 Task: Add an event with the title Second Sales Performance Evaluation and Analysis, date '2023/10/10', time 9:15 AM to 11:15 AMand add a description: The retreat may incorporate outdoor or adventure-based activities to add an element of excitement and challenge. These activities could include team-building exercises, outdoor problem-solving initiatives, or adventure courses that require teamwork and effective communication to overcome obstacles., put the event into Blue category . Add location for the event as: Porto, Portugal, logged in from the account softage.8@softage.netand send the event invitation to softage.7@softage.net and softage.9@softage.net. Set a reminder for the event 5 minutes before
Action: Mouse moved to (156, 170)
Screenshot: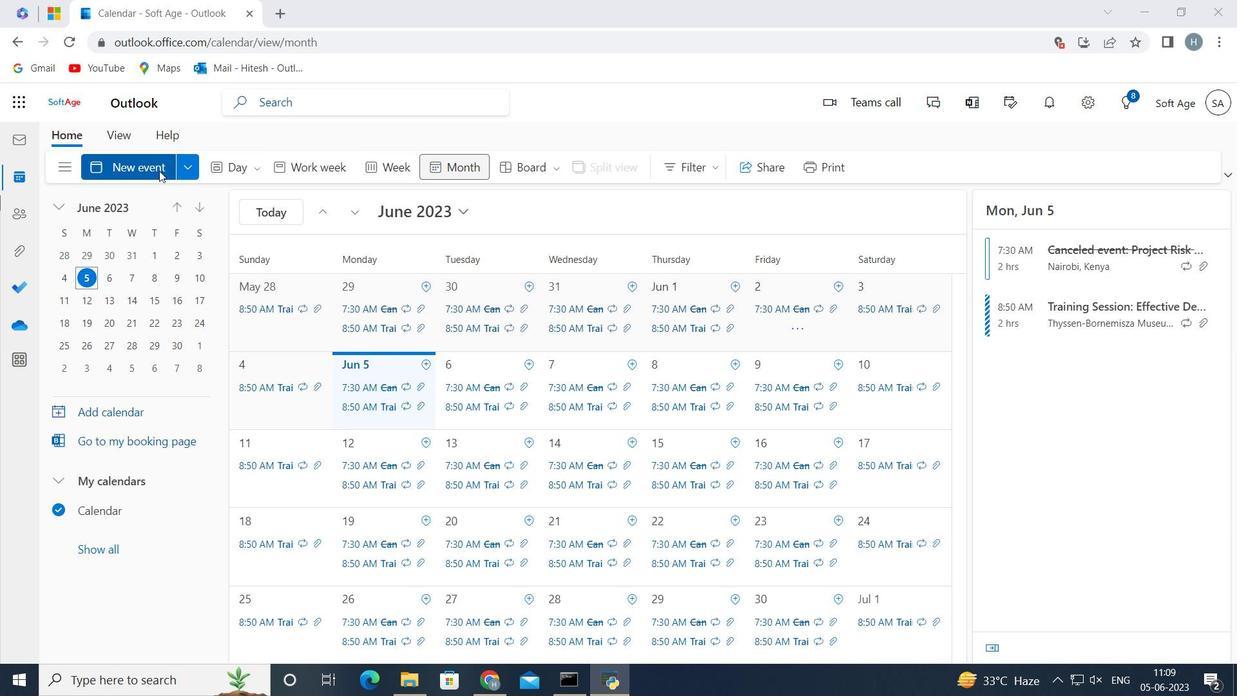 
Action: Mouse pressed left at (156, 170)
Screenshot: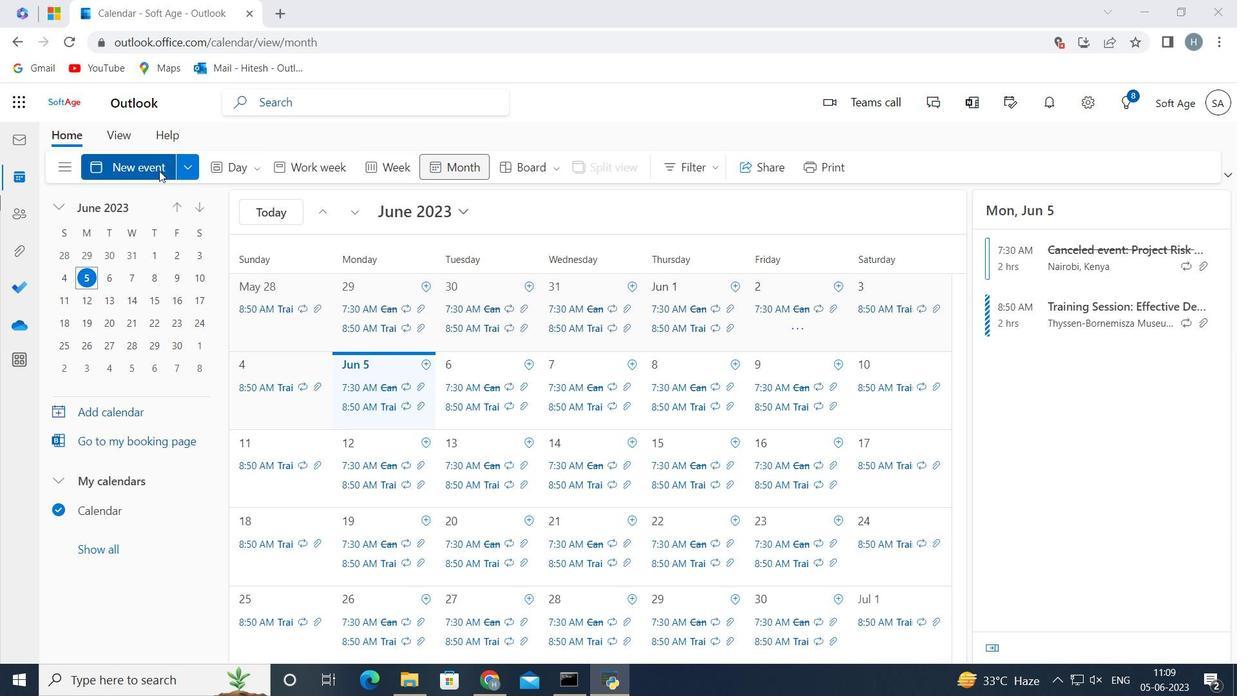 
Action: Mouse moved to (386, 264)
Screenshot: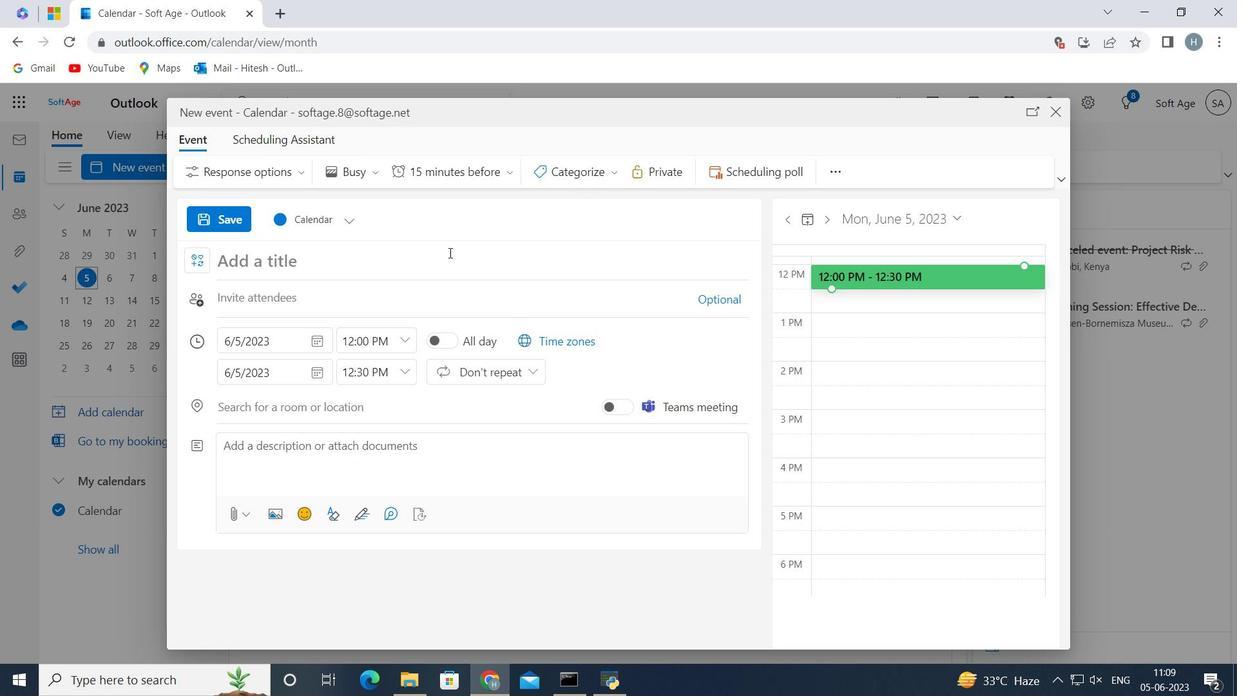 
Action: Mouse pressed left at (386, 264)
Screenshot: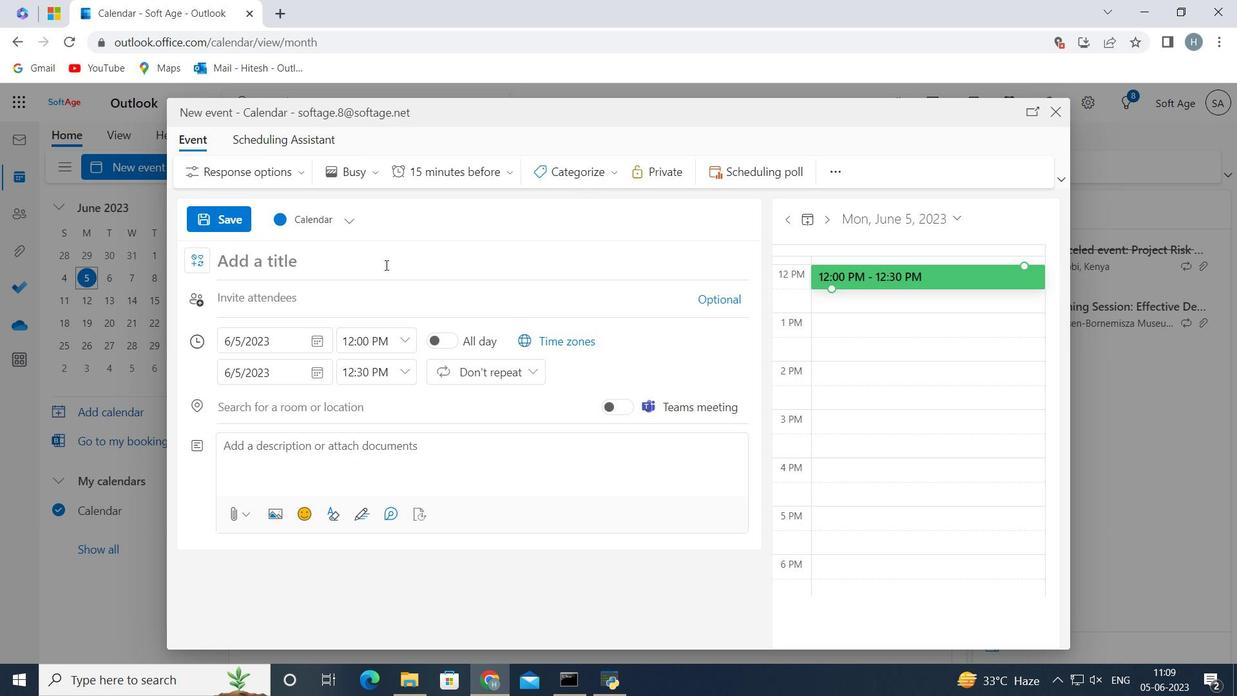 
Action: Key pressed <Key.shift>Second<Key.space><Key.shift>Sales<Key.space><Key.shift>Performance<Key.space><Key.shift>Evaluation<Key.space>and<Key.space><Key.shift>Analysis<Key.space>
Screenshot: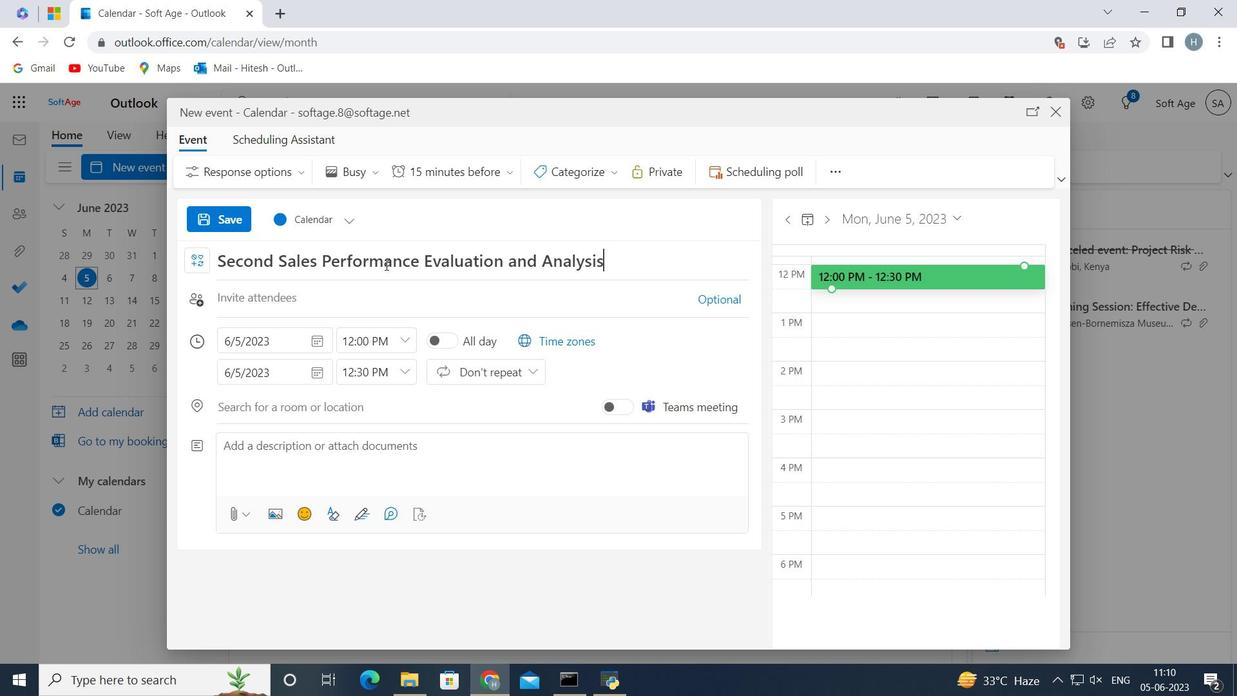 
Action: Mouse moved to (317, 339)
Screenshot: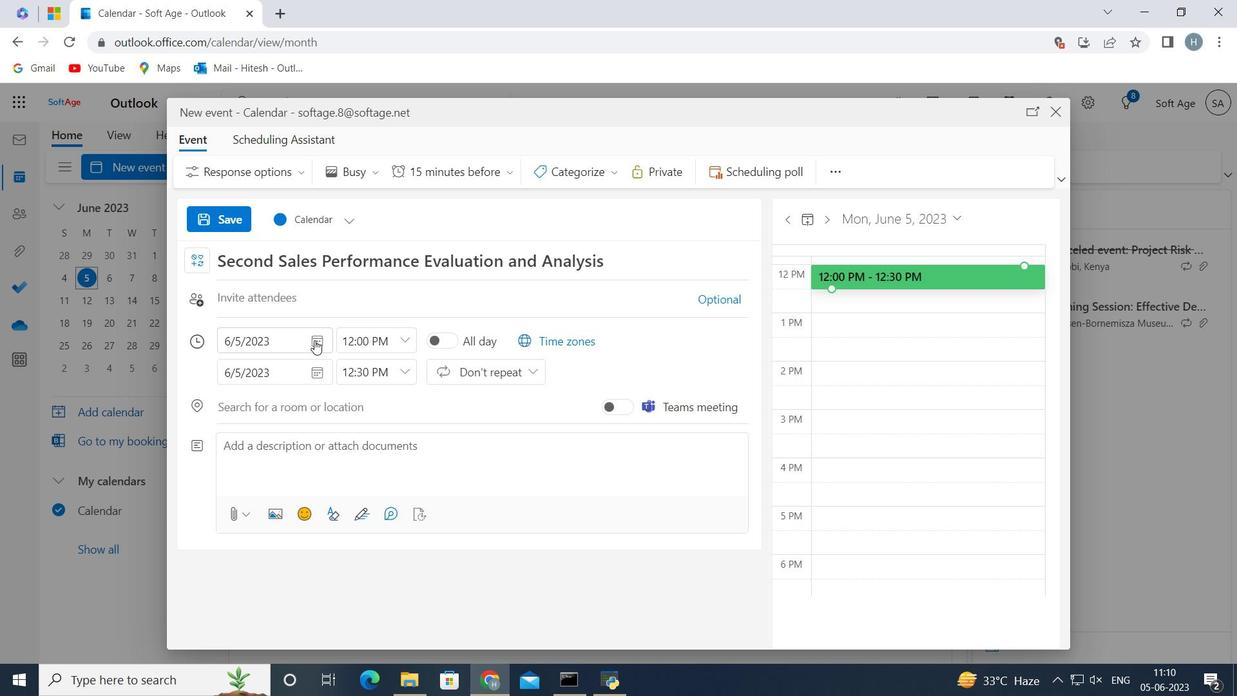 
Action: Mouse pressed left at (317, 339)
Screenshot: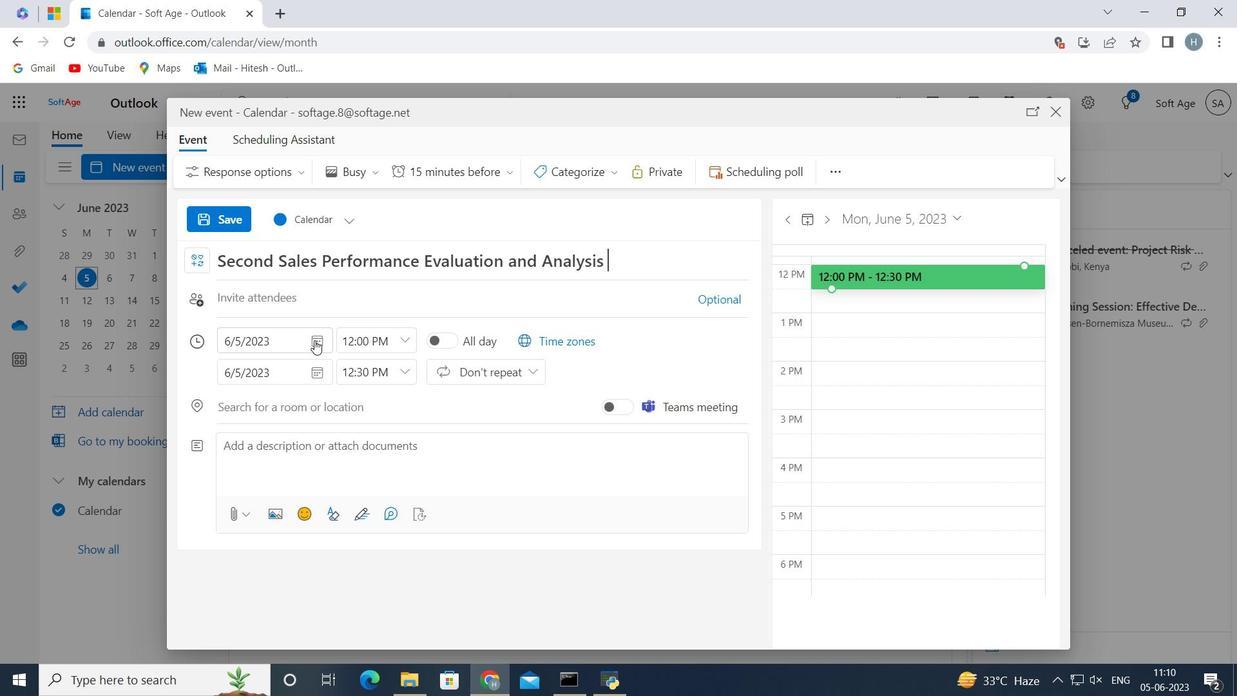 
Action: Mouse moved to (270, 368)
Screenshot: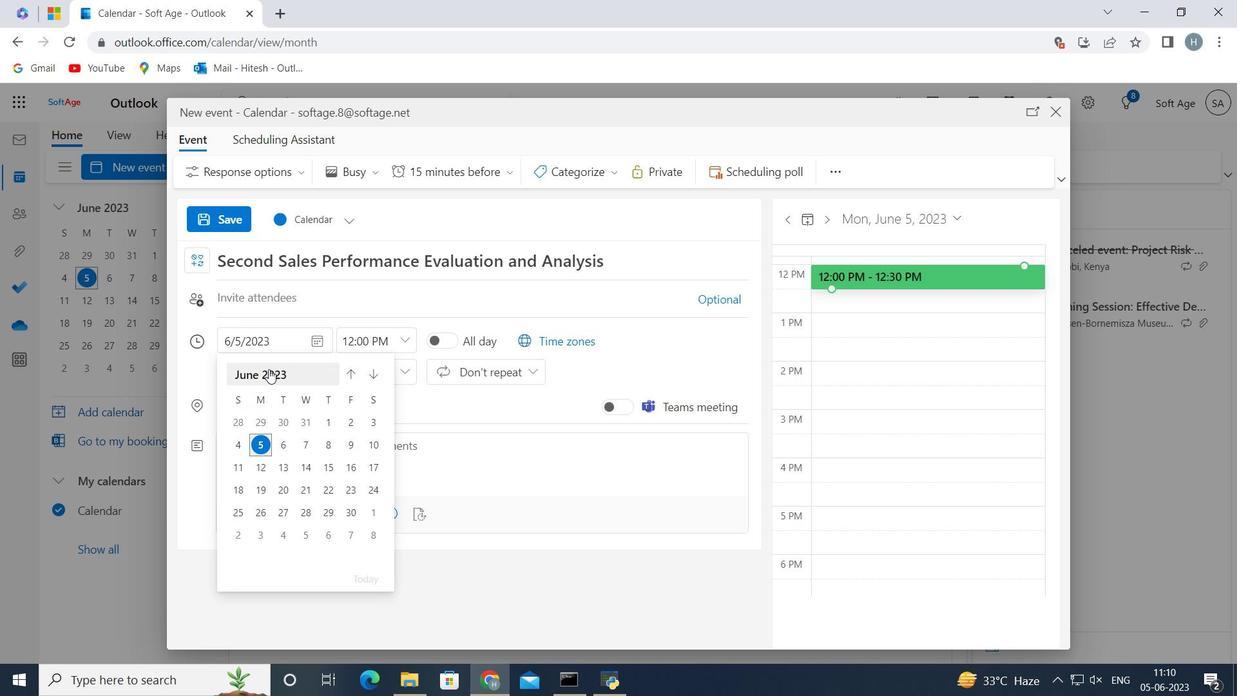 
Action: Mouse pressed left at (270, 368)
Screenshot: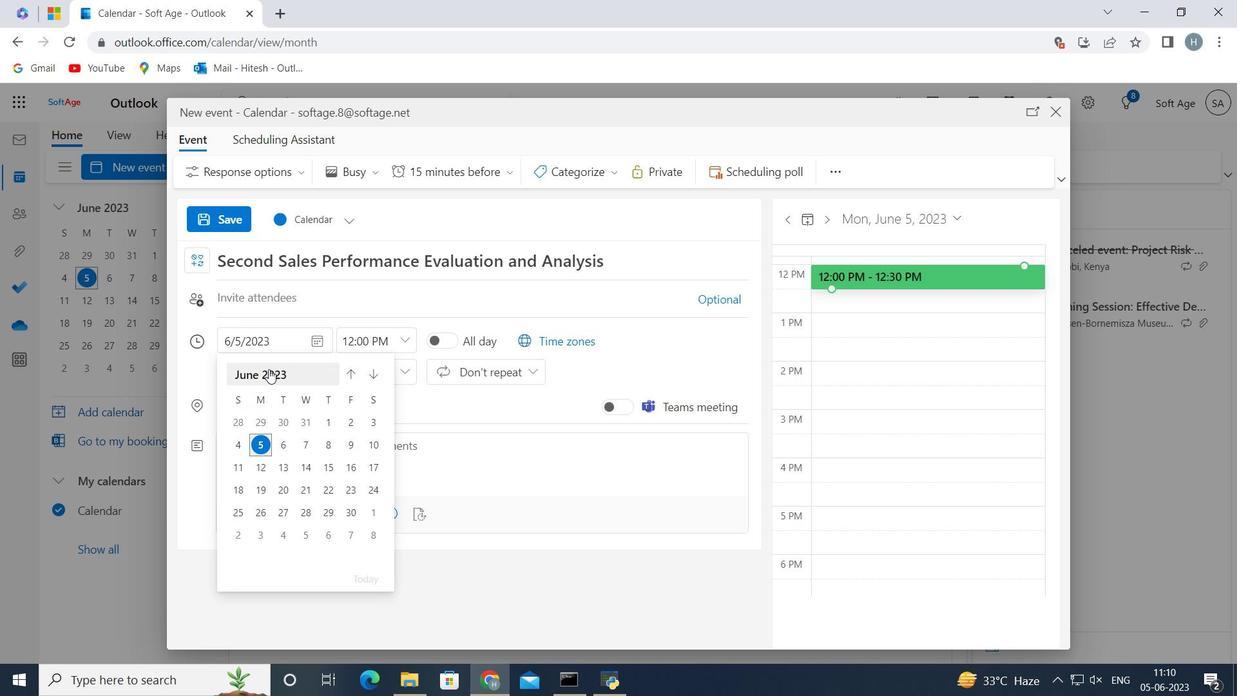 
Action: Mouse moved to (283, 495)
Screenshot: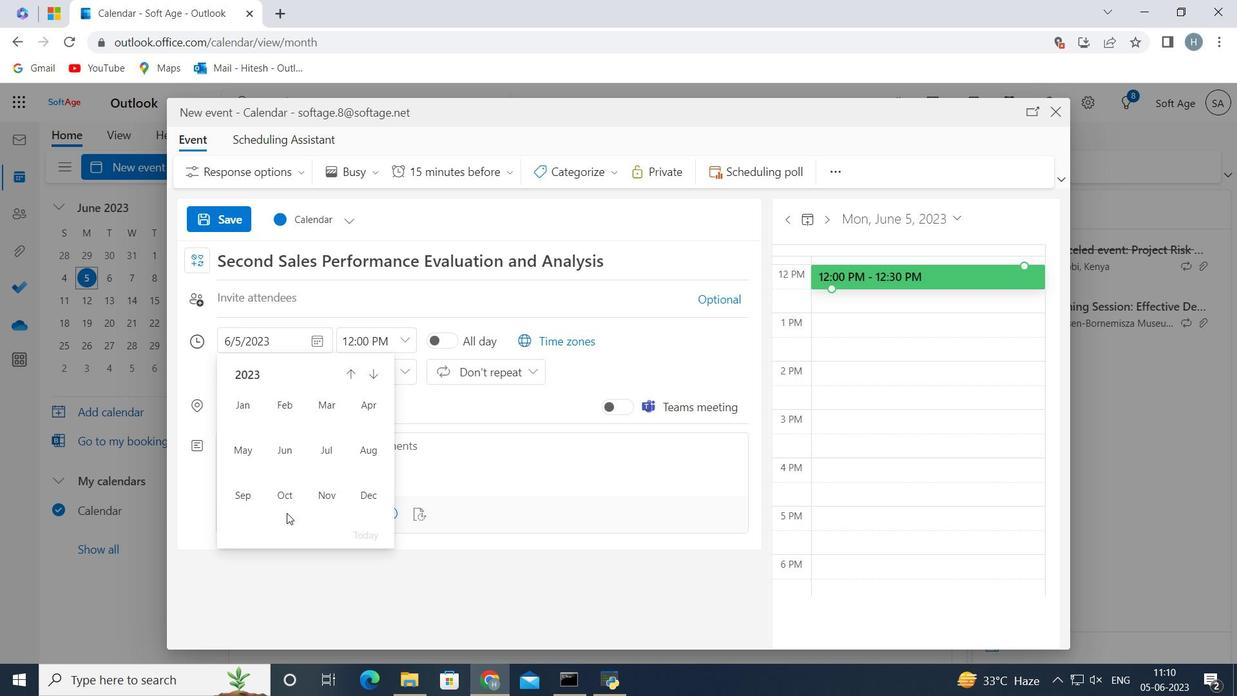 
Action: Mouse pressed left at (283, 495)
Screenshot: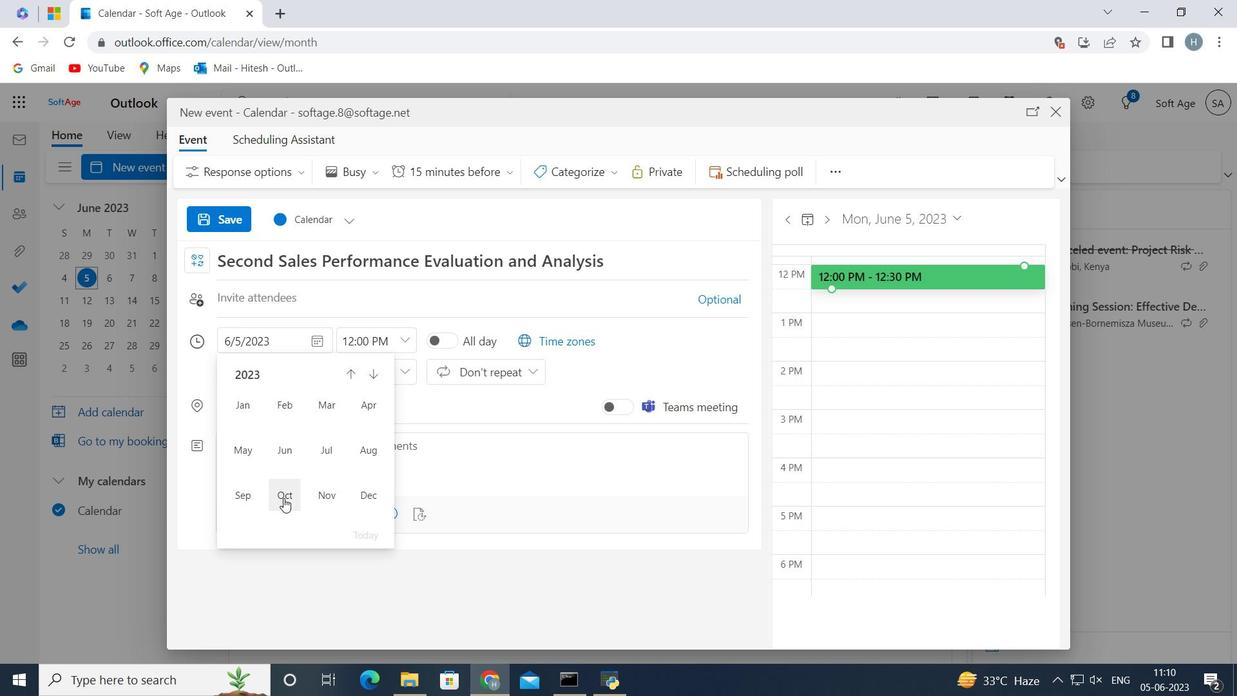 
Action: Mouse moved to (285, 442)
Screenshot: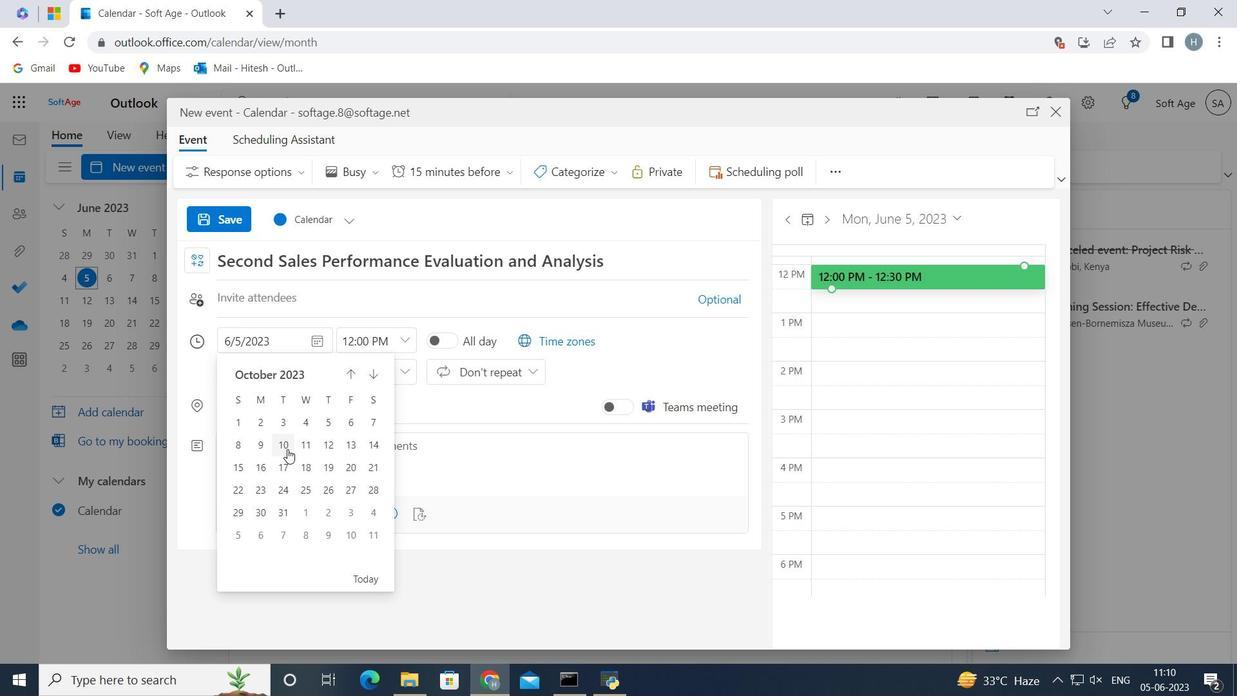 
Action: Mouse pressed left at (285, 442)
Screenshot: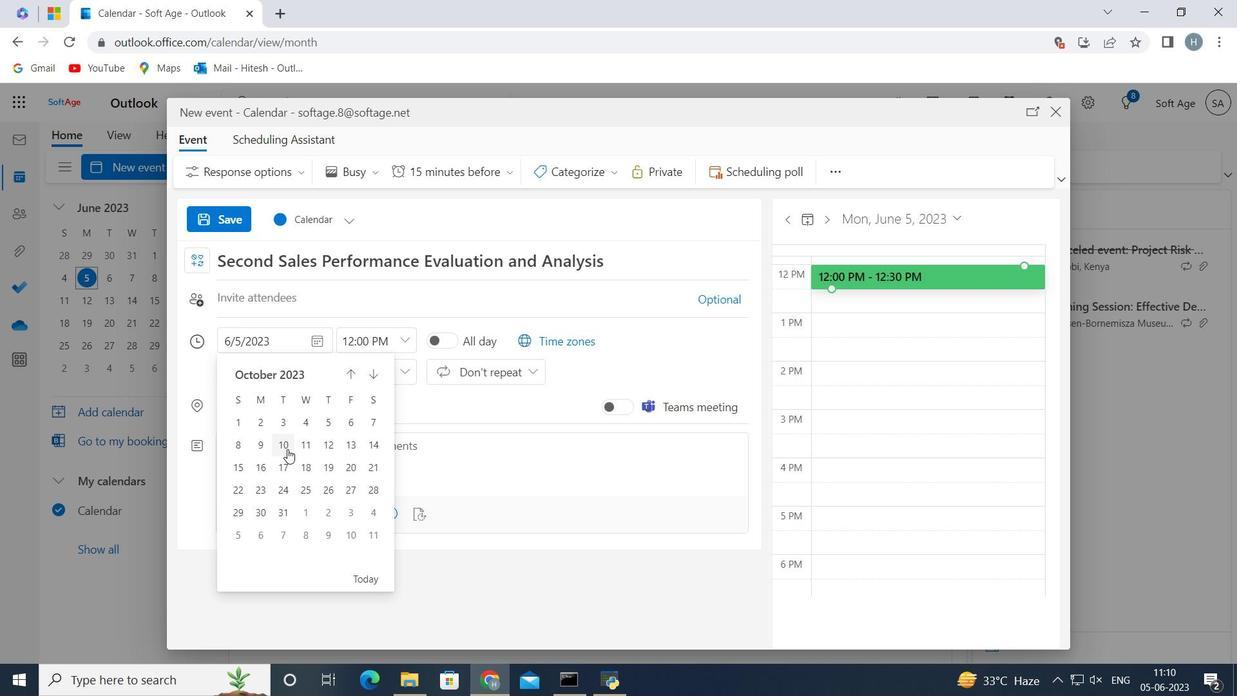 
Action: Mouse moved to (407, 344)
Screenshot: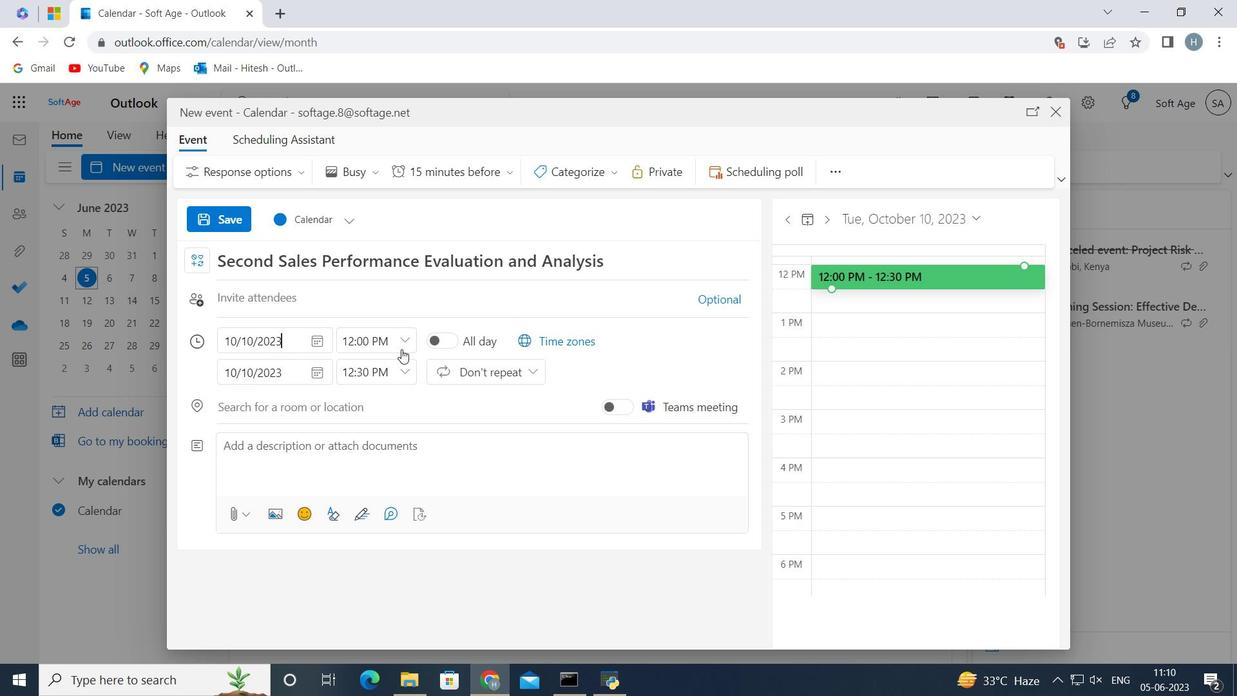 
Action: Mouse pressed left at (407, 344)
Screenshot: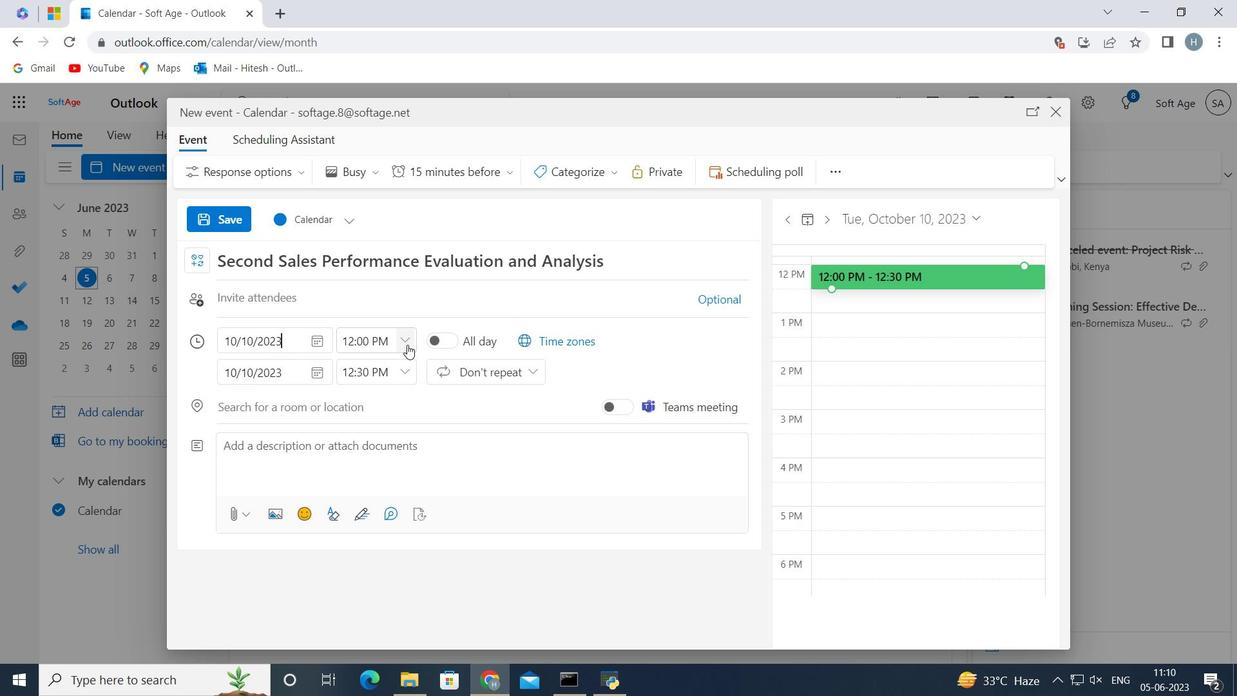 
Action: Mouse moved to (382, 431)
Screenshot: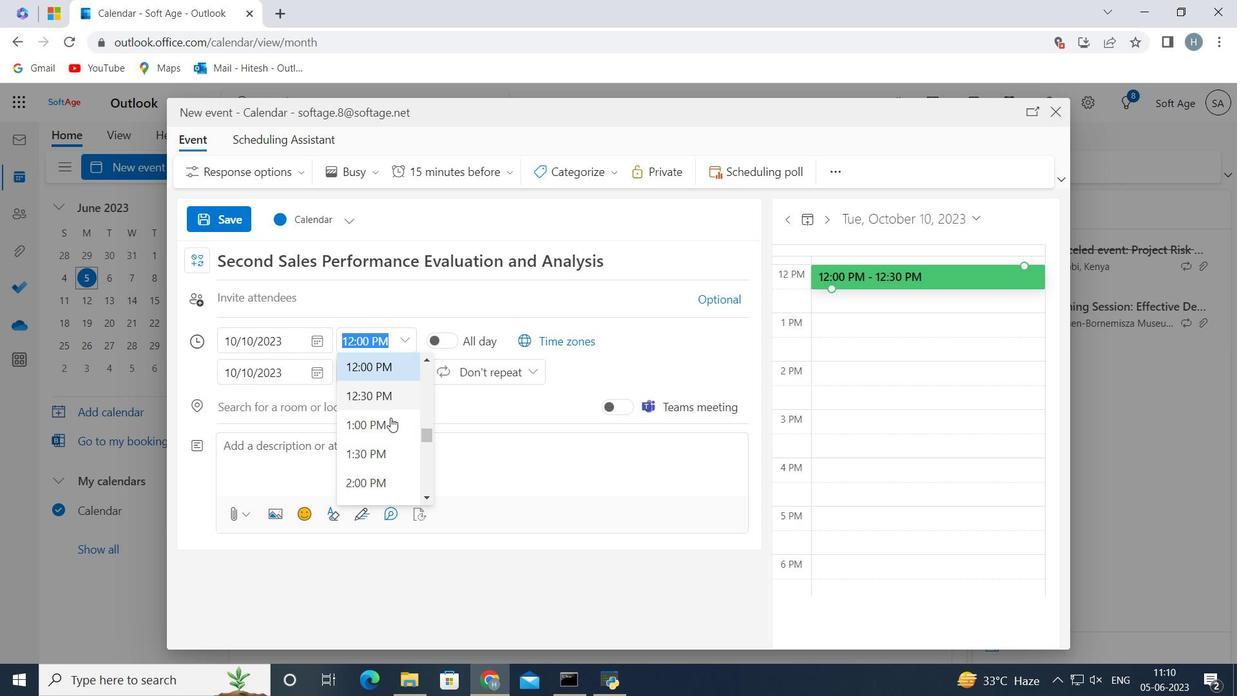 
Action: Mouse scrolled (382, 432) with delta (0, 0)
Screenshot: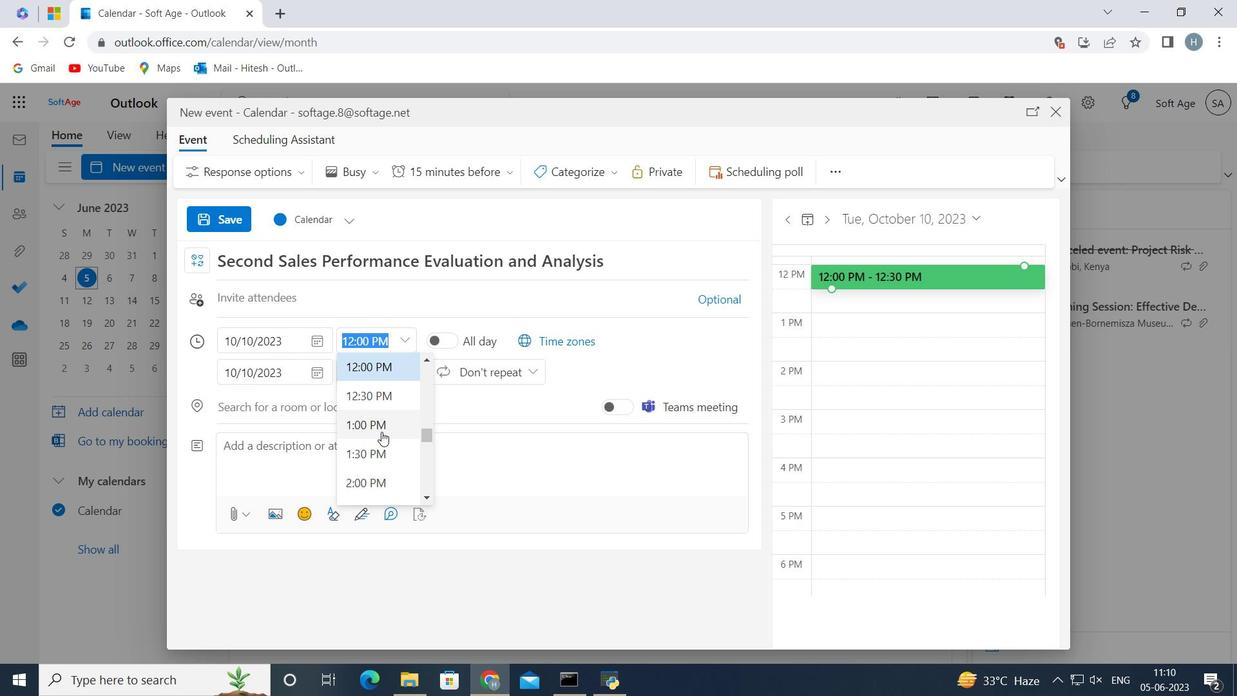 
Action: Mouse scrolled (382, 432) with delta (0, 0)
Screenshot: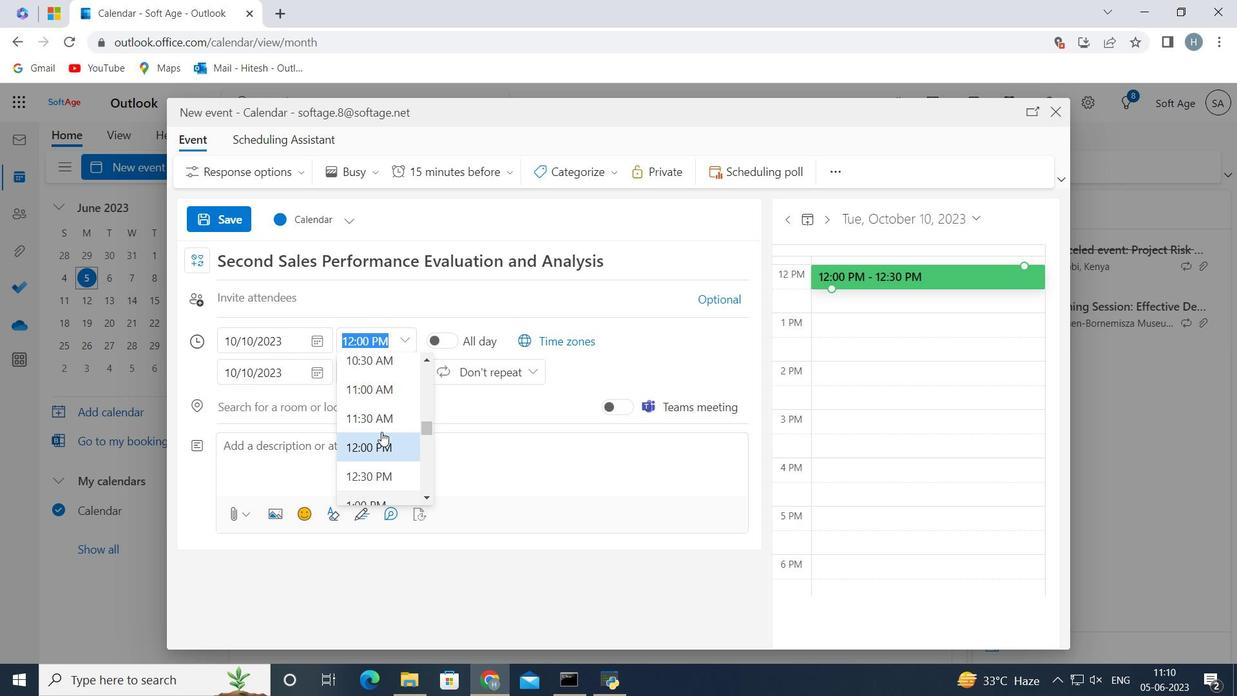
Action: Mouse moved to (364, 380)
Screenshot: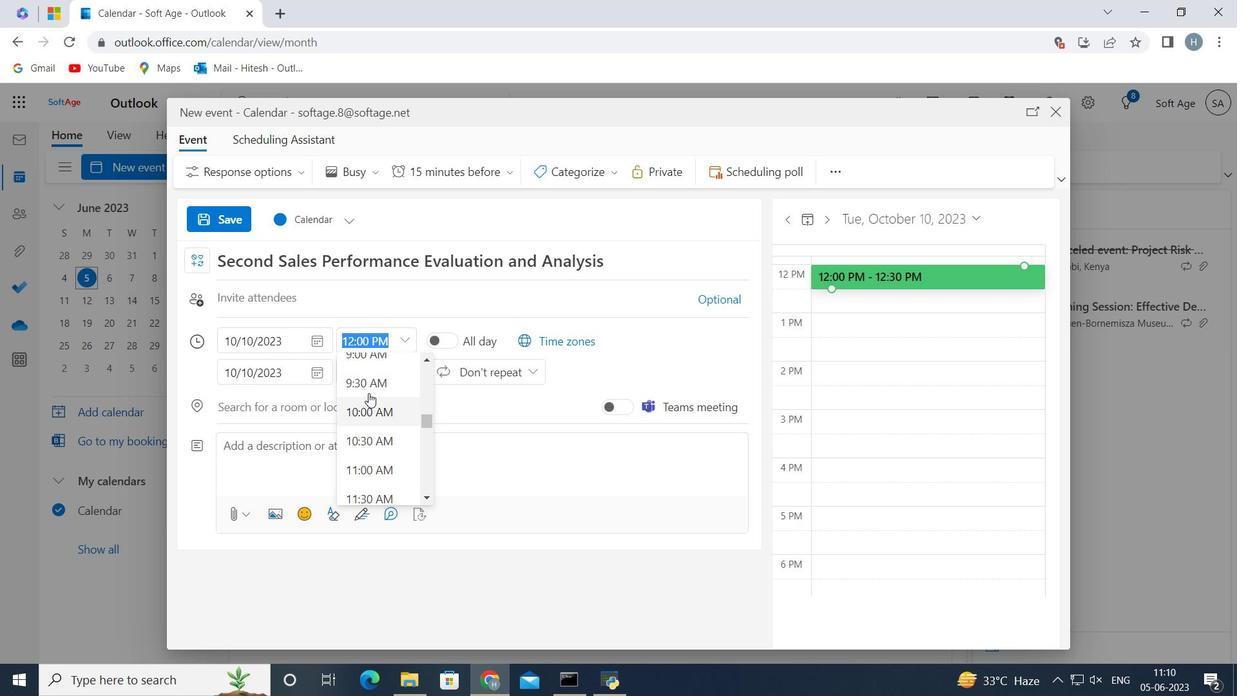 
Action: Mouse pressed left at (364, 380)
Screenshot: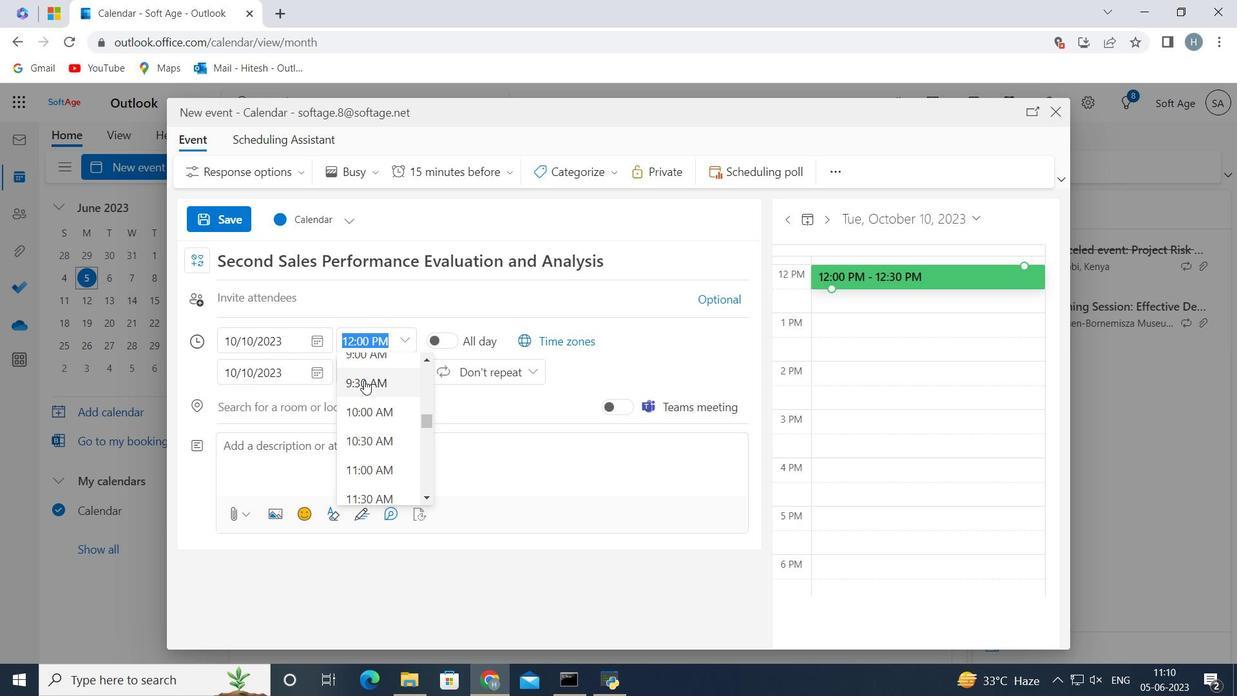 
Action: Mouse moved to (361, 339)
Screenshot: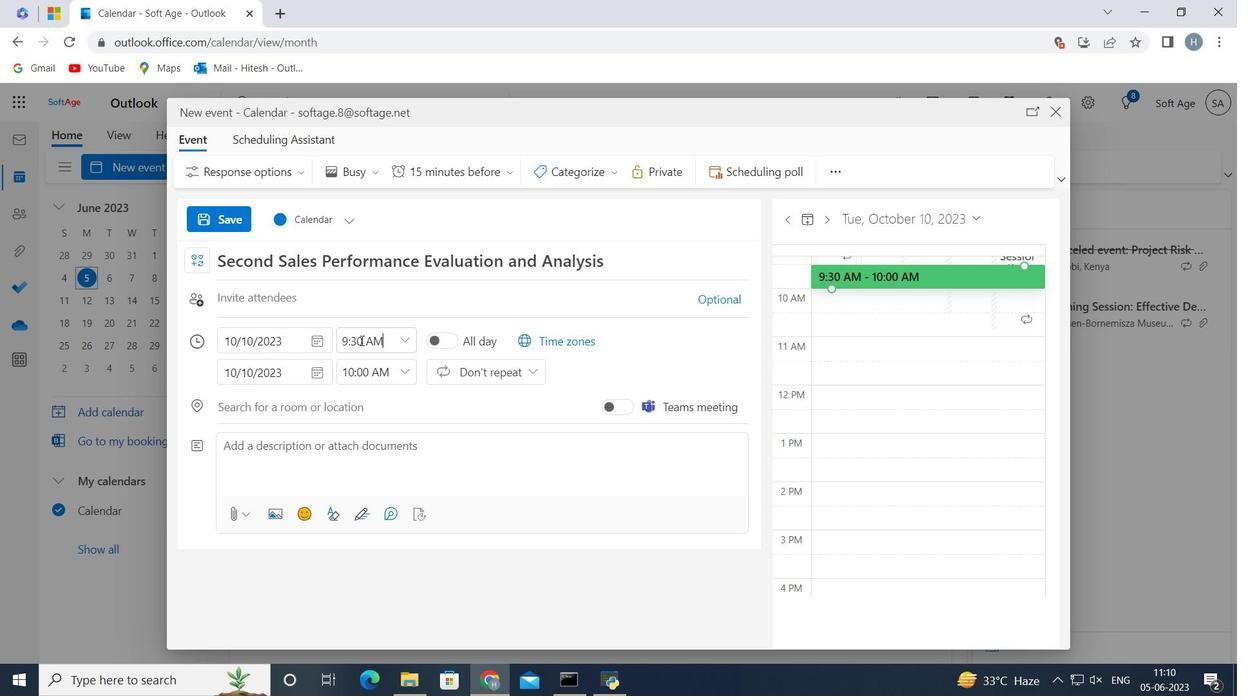 
Action: Mouse pressed left at (361, 339)
Screenshot: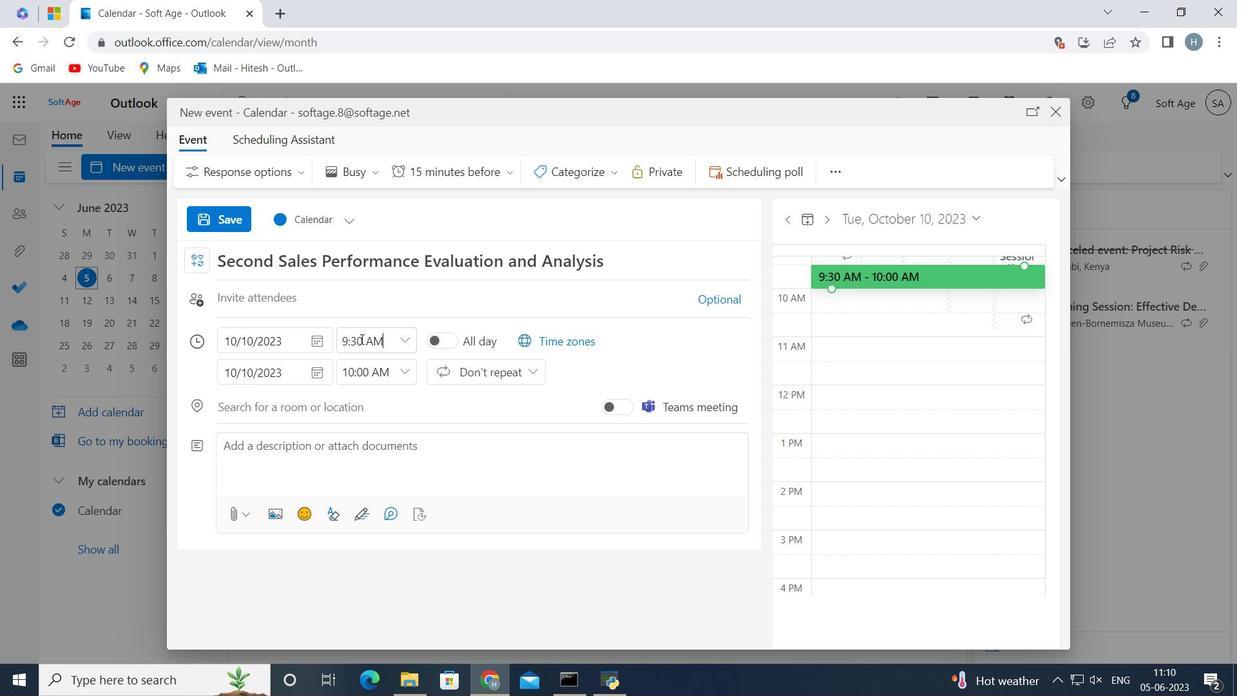 
Action: Key pressed <Key.backspace><Key.backspace>15
Screenshot: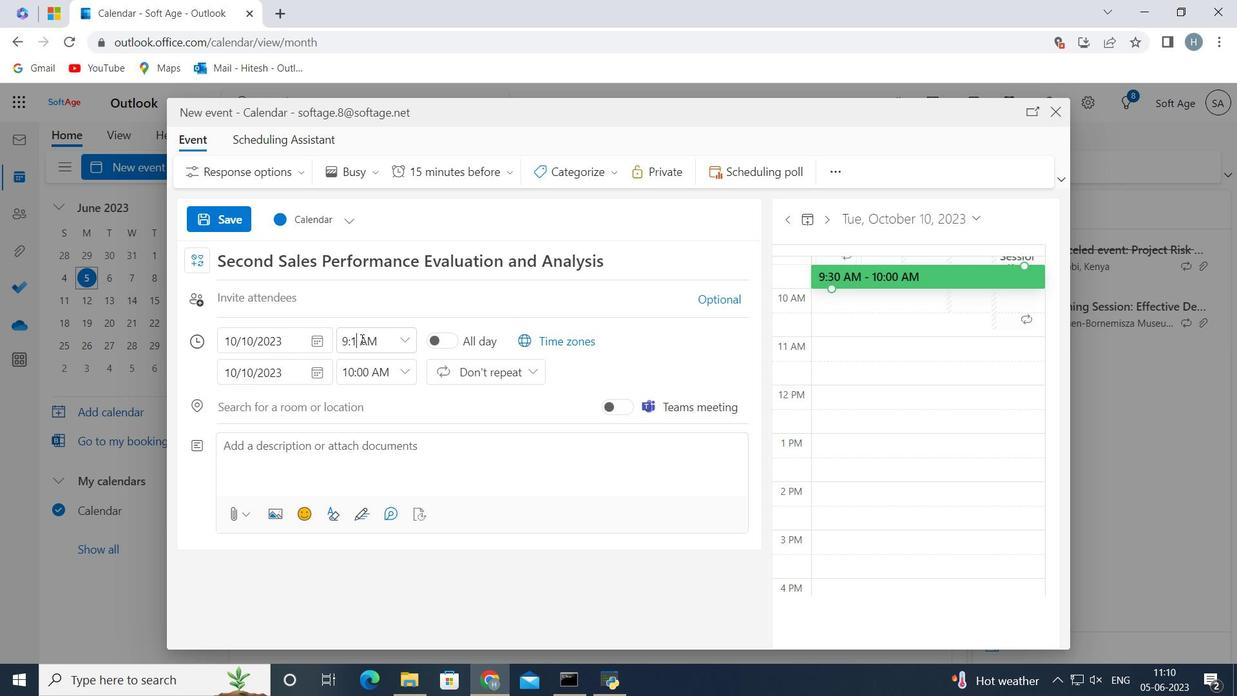 
Action: Mouse moved to (408, 368)
Screenshot: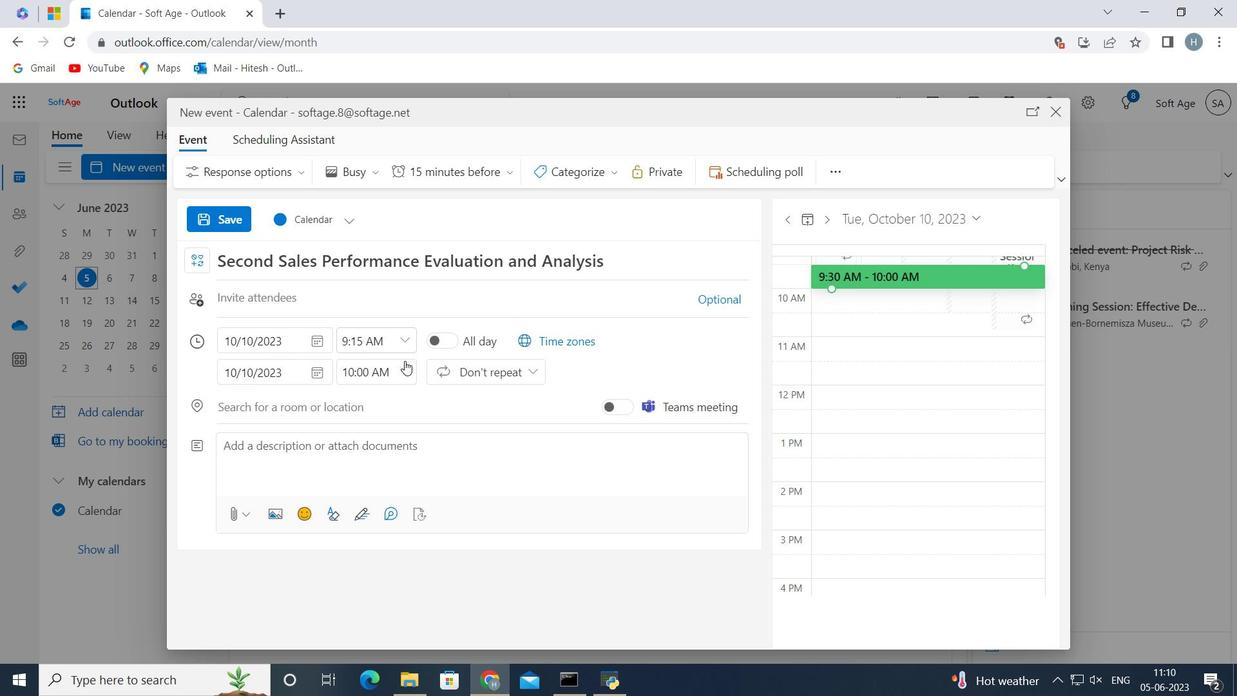 
Action: Mouse pressed left at (408, 368)
Screenshot: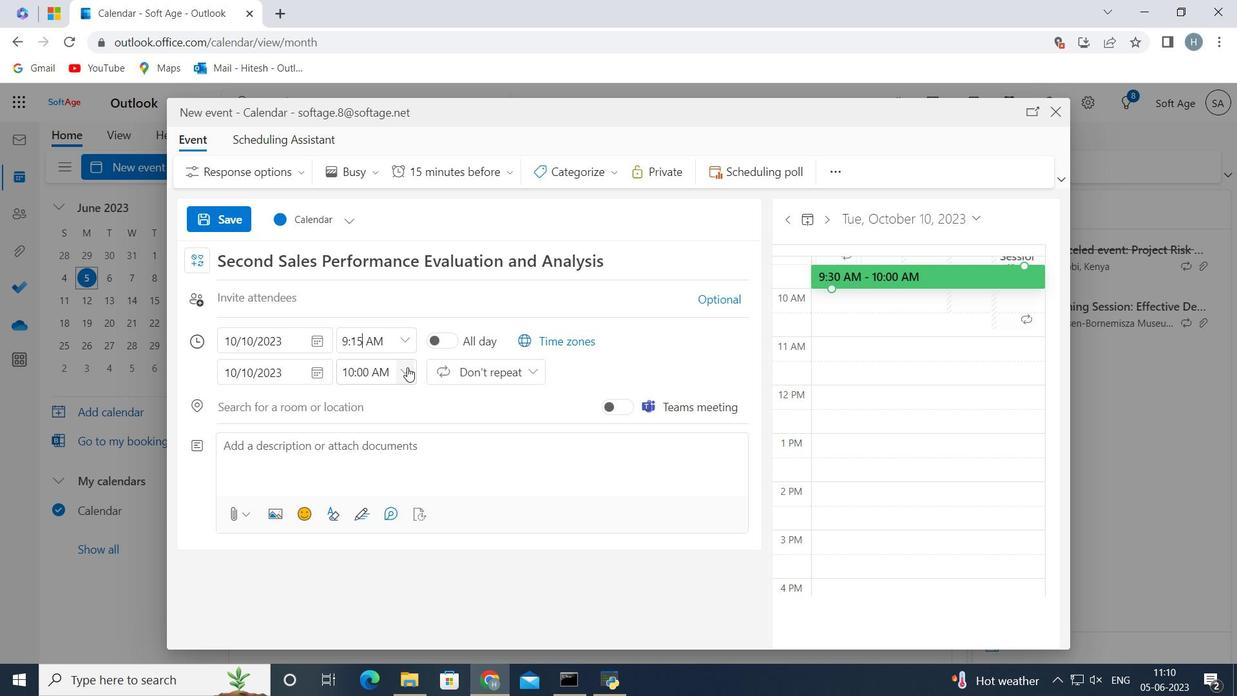
Action: Mouse moved to (392, 479)
Screenshot: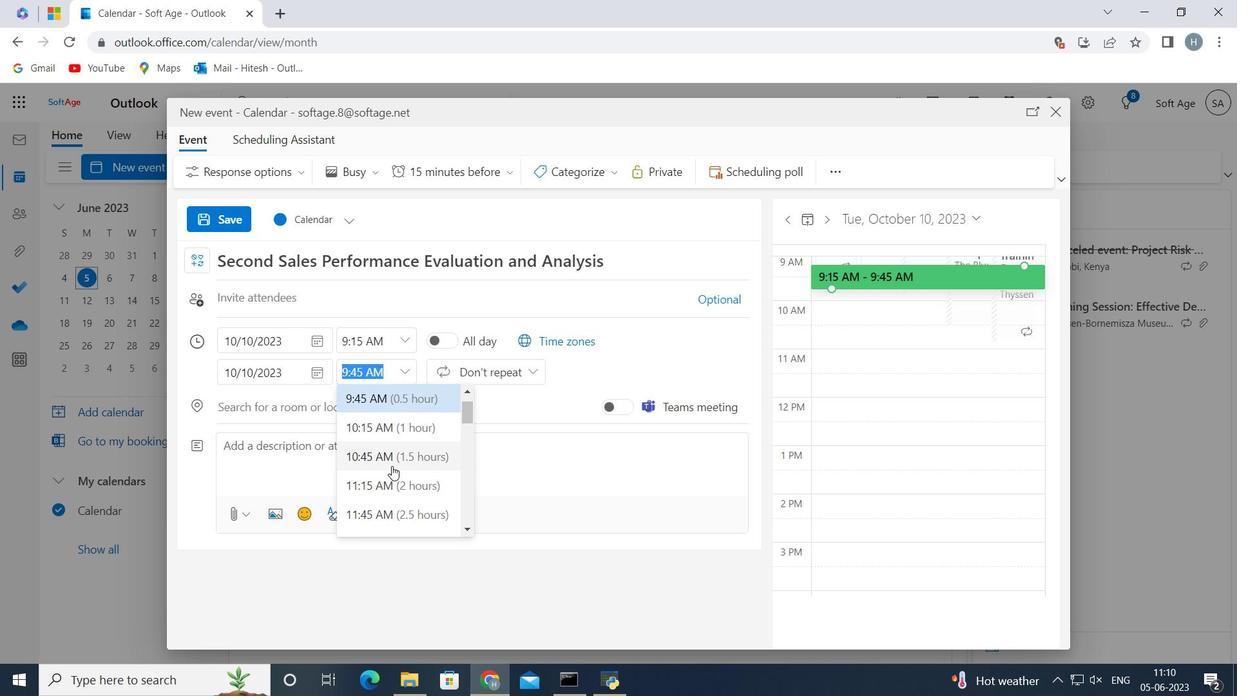 
Action: Mouse pressed left at (392, 479)
Screenshot: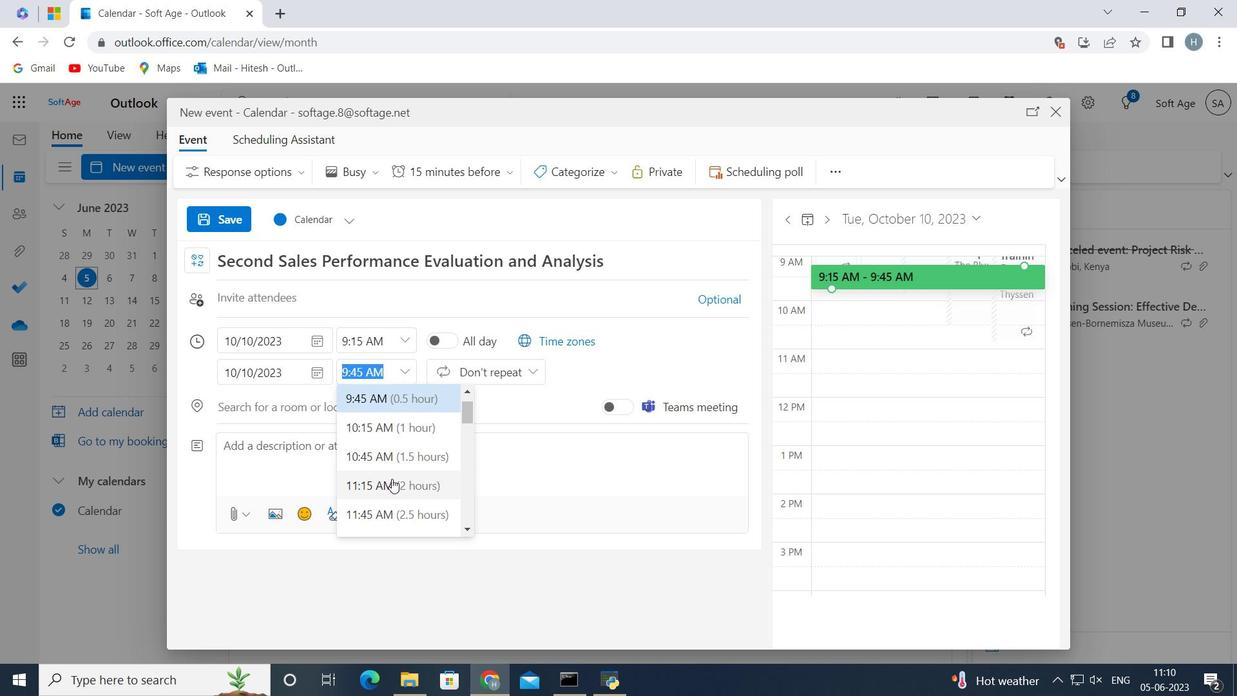 
Action: Mouse moved to (337, 451)
Screenshot: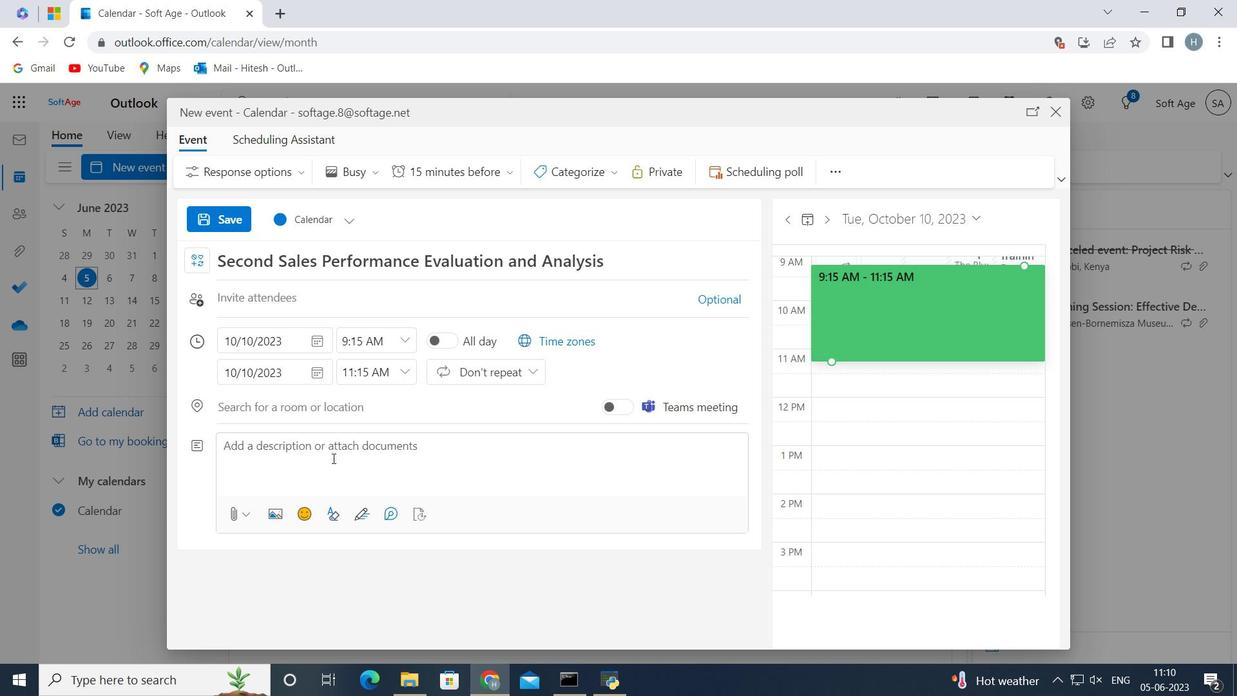 
Action: Mouse pressed left at (337, 451)
Screenshot: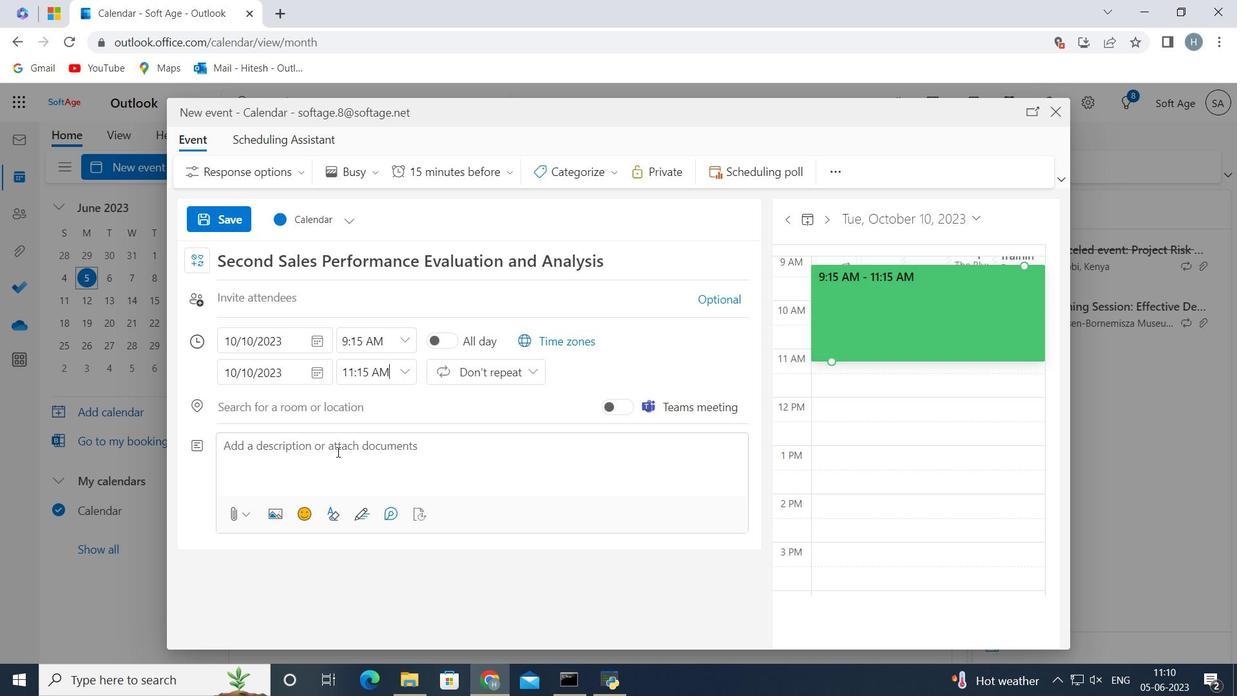 
Action: Key pressed <Key.shift>The<Key.space>retreaat<Key.backspace><Key.backspace>t<Key.space>may<Key.space>incorporae<Key.backspace>te<Key.space>outdooor<Key.backspace><Key.backspace>r<Key.space>or<Key.space>adventures-based<Key.space>activities<Key.space>to<Key.space>add<Key.space>an<Key.space>element<Key.space>of<Key.space>excitement<Key.space>and<Key.space>challenge.<Key.space><Key.shift>These<Key.space>activities<Key.space>could<Key.space>include<Key.space>team-building<Key.space>exercises,<Key.space>outdoor<Key.space>problem-solving<Key.space>initiativees<Key.backspace><Key.backspace>s,<Key.space>outdoor<Key.space><Key.backspace><Key.backspace><Key.backspace><Key.backspace><Key.backspace><Key.backspace><Key.backspace><Key.backspace><Key.backspace><Key.space>or<Key.space>adventure<Key.space>courses<Key.space>that<Key.space>require<Key.space>teamwork<Key.space>and<Key.space>effective<Key.space>communicar<Key.backspace>tion<Key.space>to<Key.space>overcome<Key.space>obstacles.<Key.space>
Screenshot: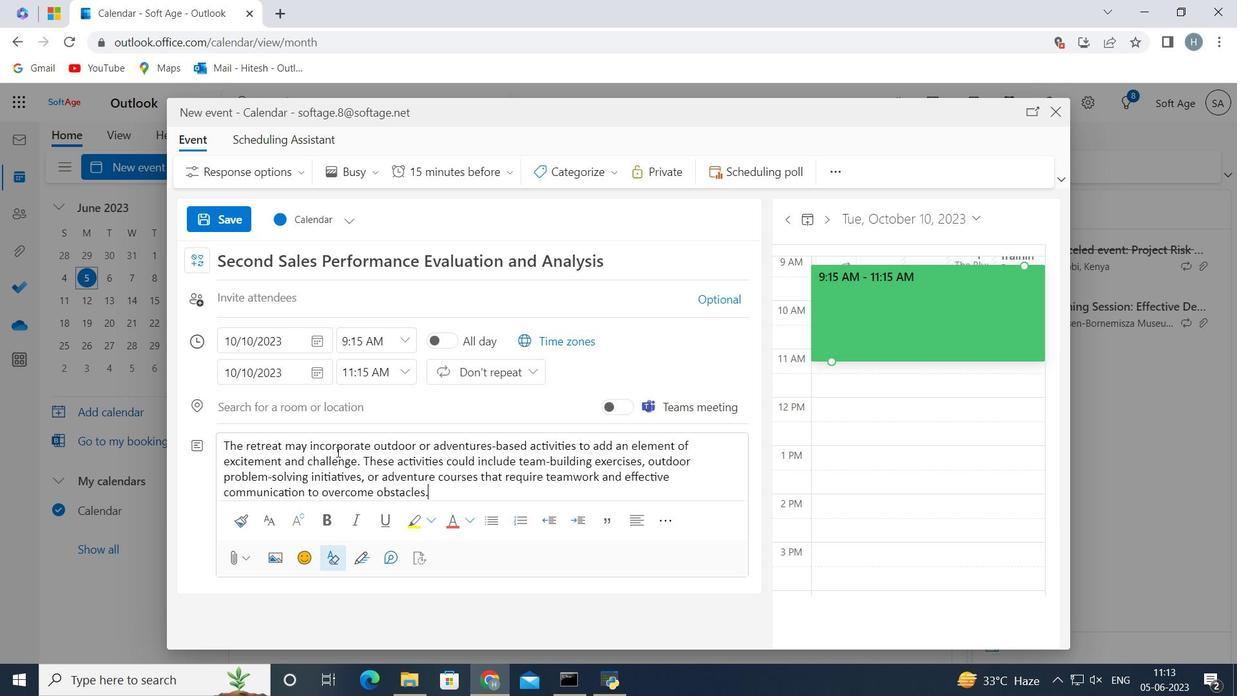 
Action: Mouse moved to (615, 174)
Screenshot: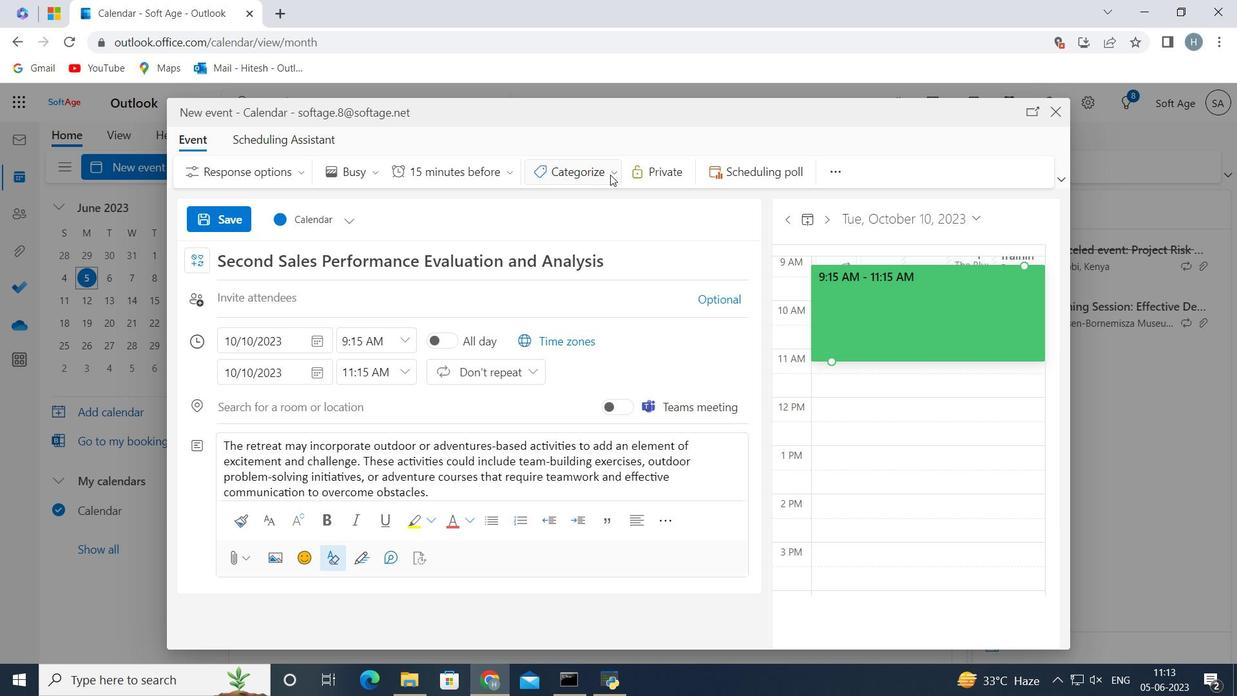 
Action: Mouse pressed left at (615, 174)
Screenshot: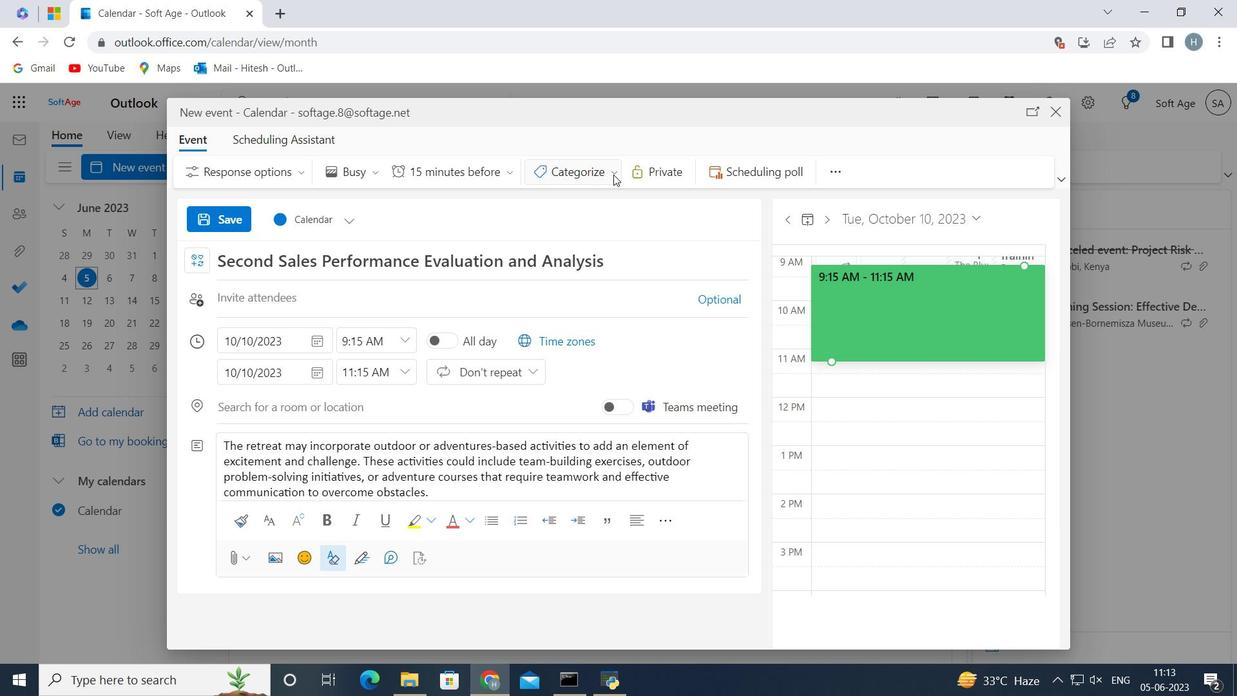 
Action: Mouse moved to (607, 199)
Screenshot: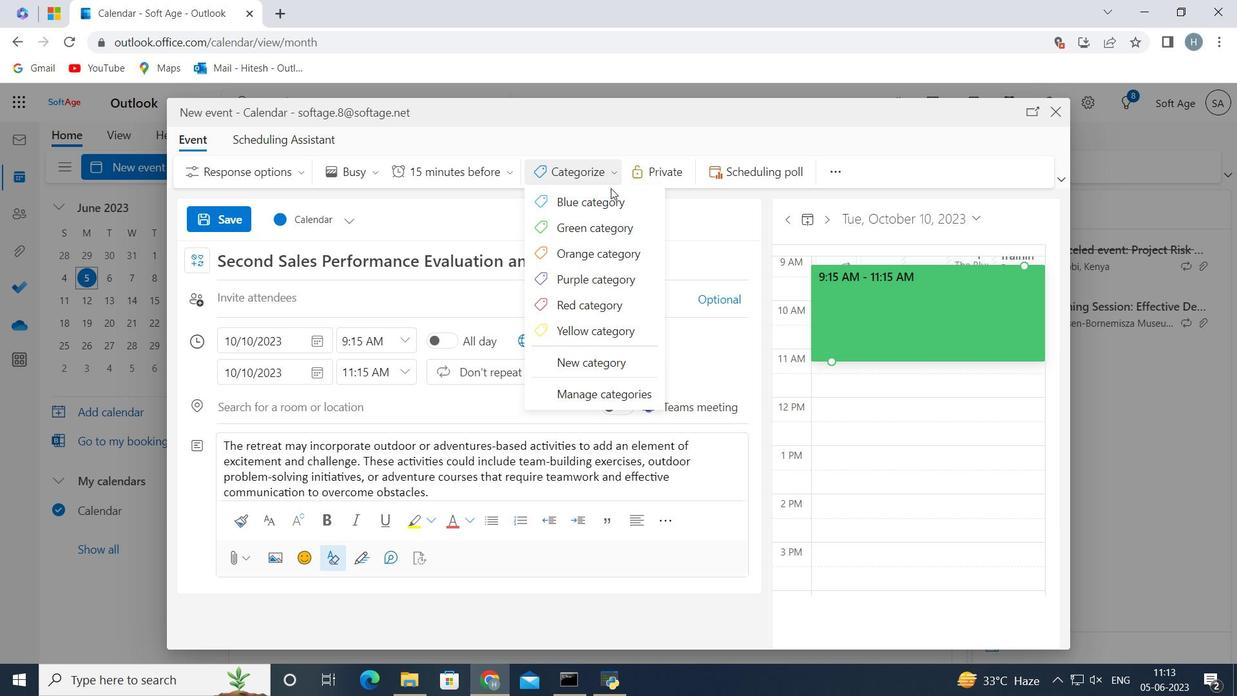 
Action: Mouse pressed left at (607, 199)
Screenshot: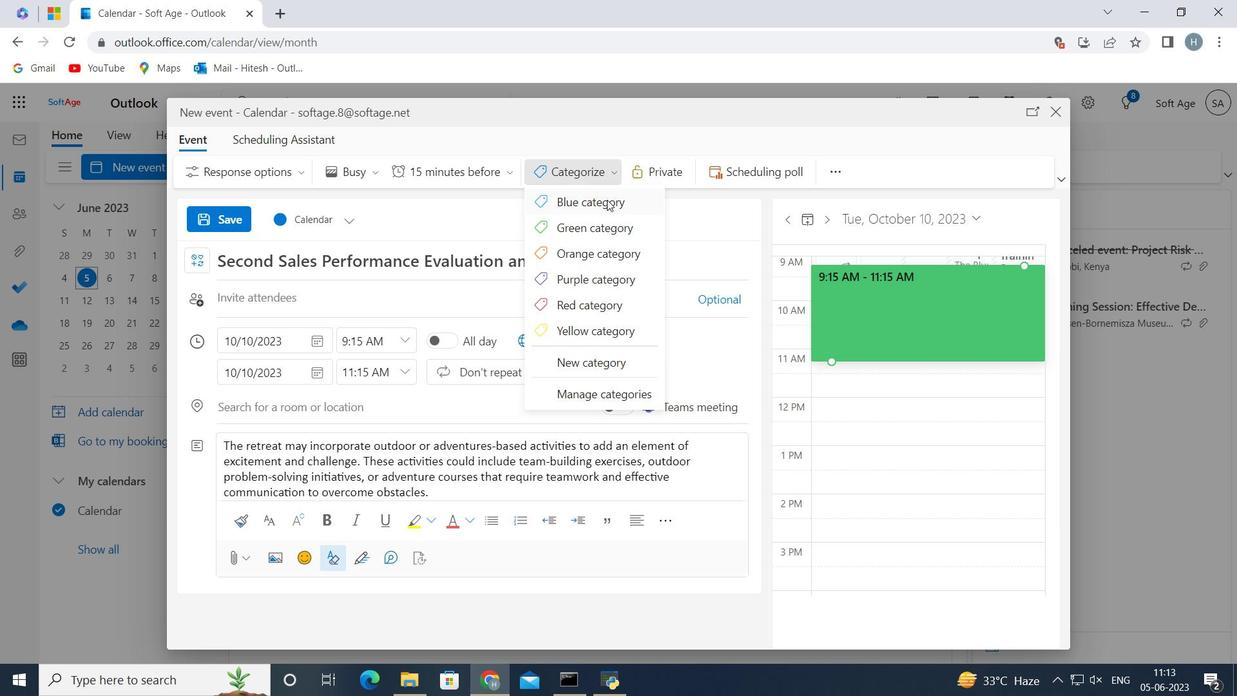 
Action: Mouse moved to (339, 402)
Screenshot: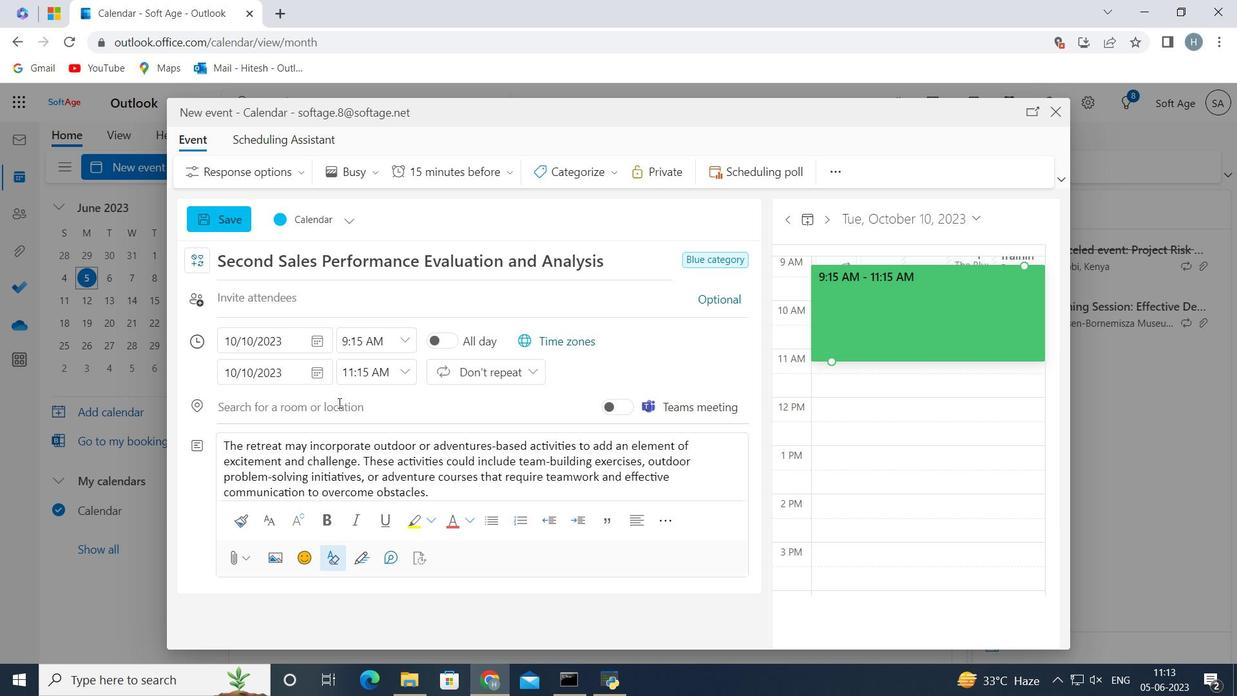 
Action: Mouse pressed left at (339, 402)
Screenshot: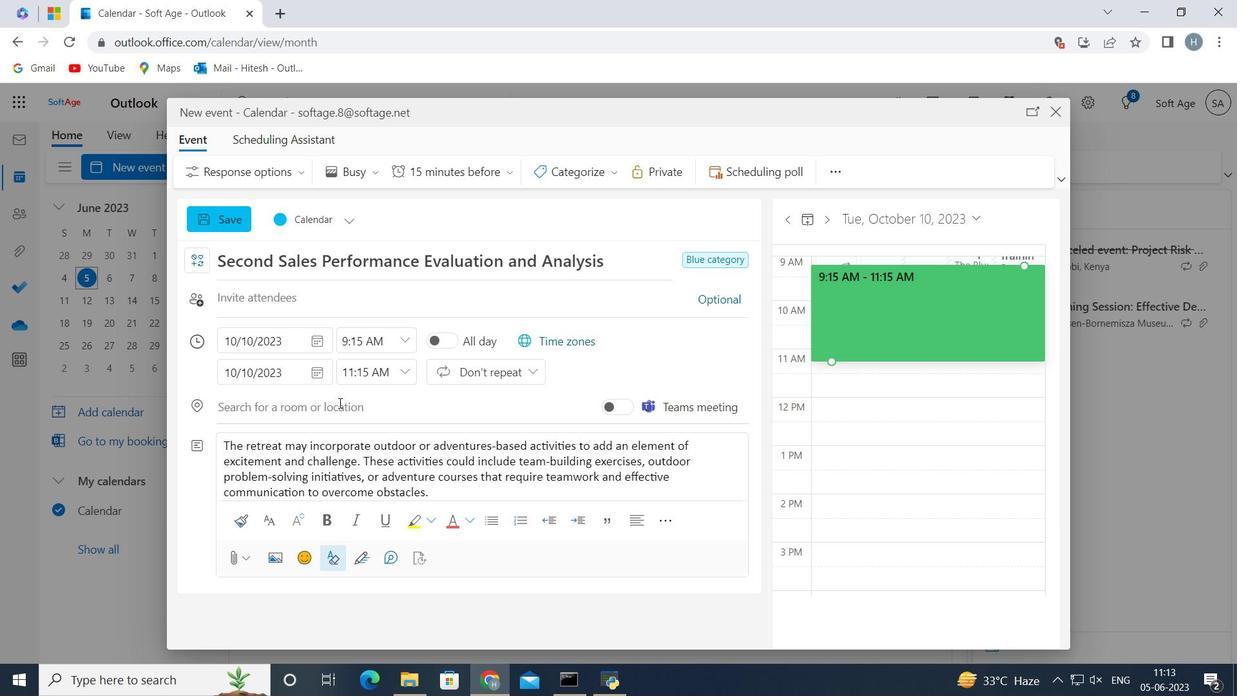 
Action: Key pressed <Key.shift>Porto,<Key.space><Key.shift>Portugal<Key.space>
Screenshot: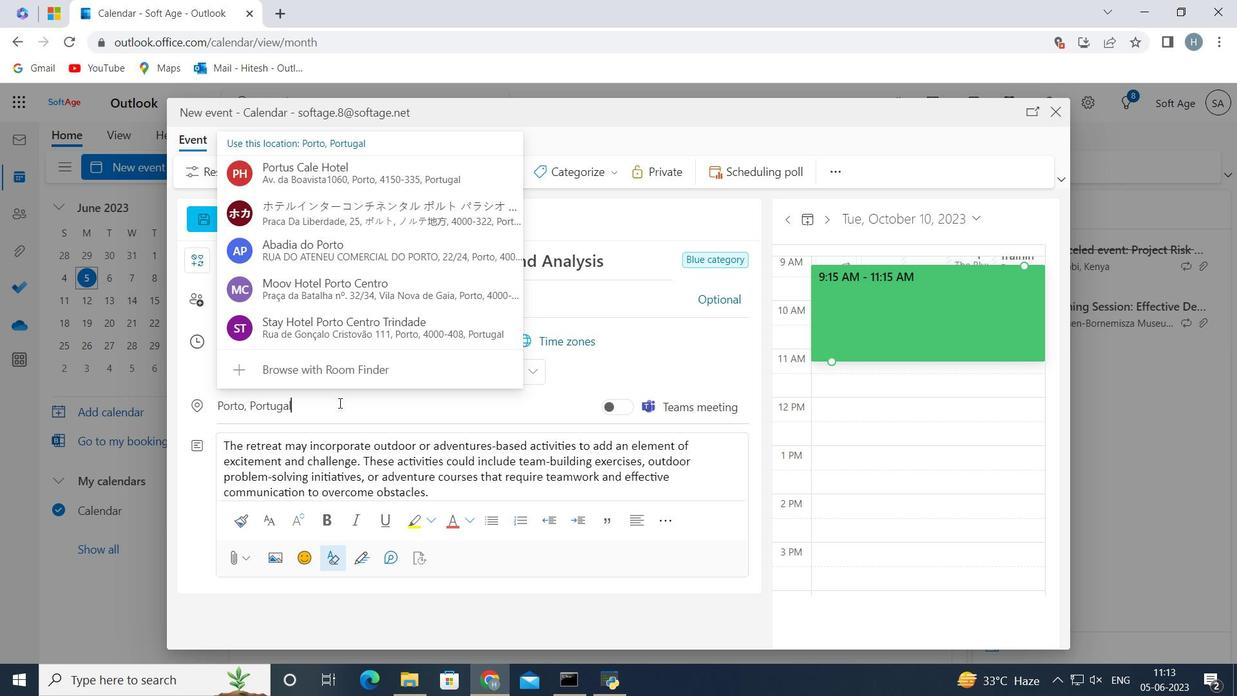 
Action: Mouse moved to (687, 332)
Screenshot: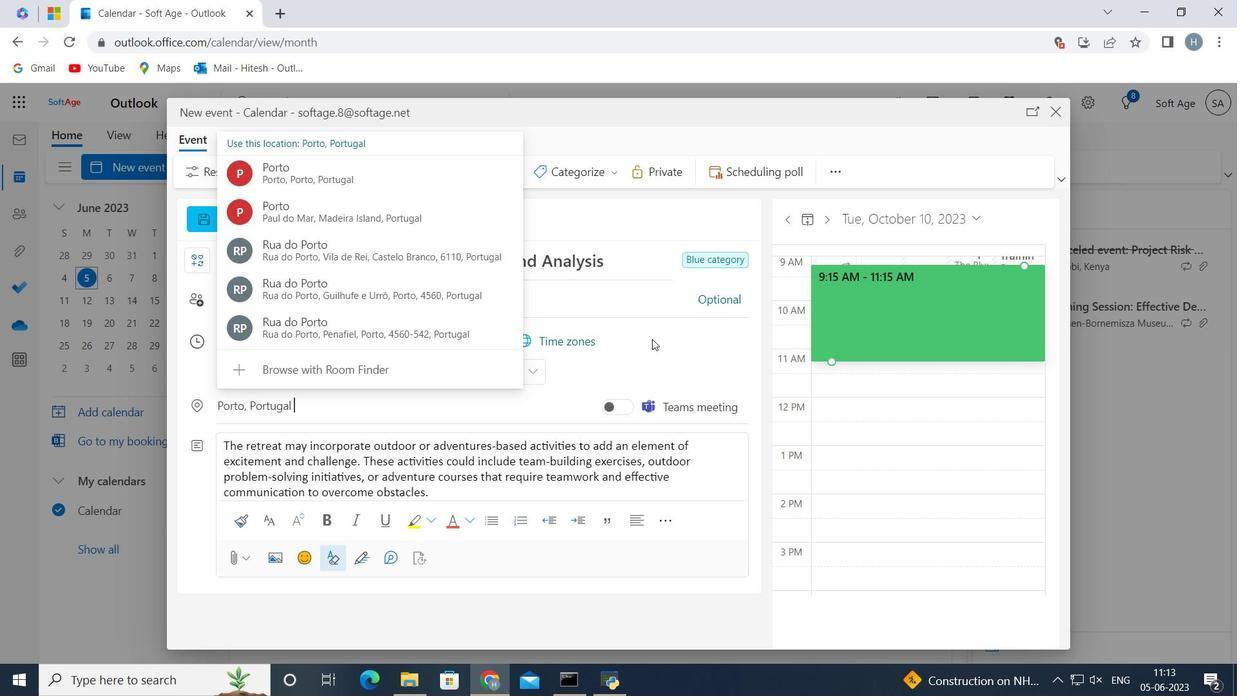 
Action: Mouse pressed left at (687, 332)
Screenshot: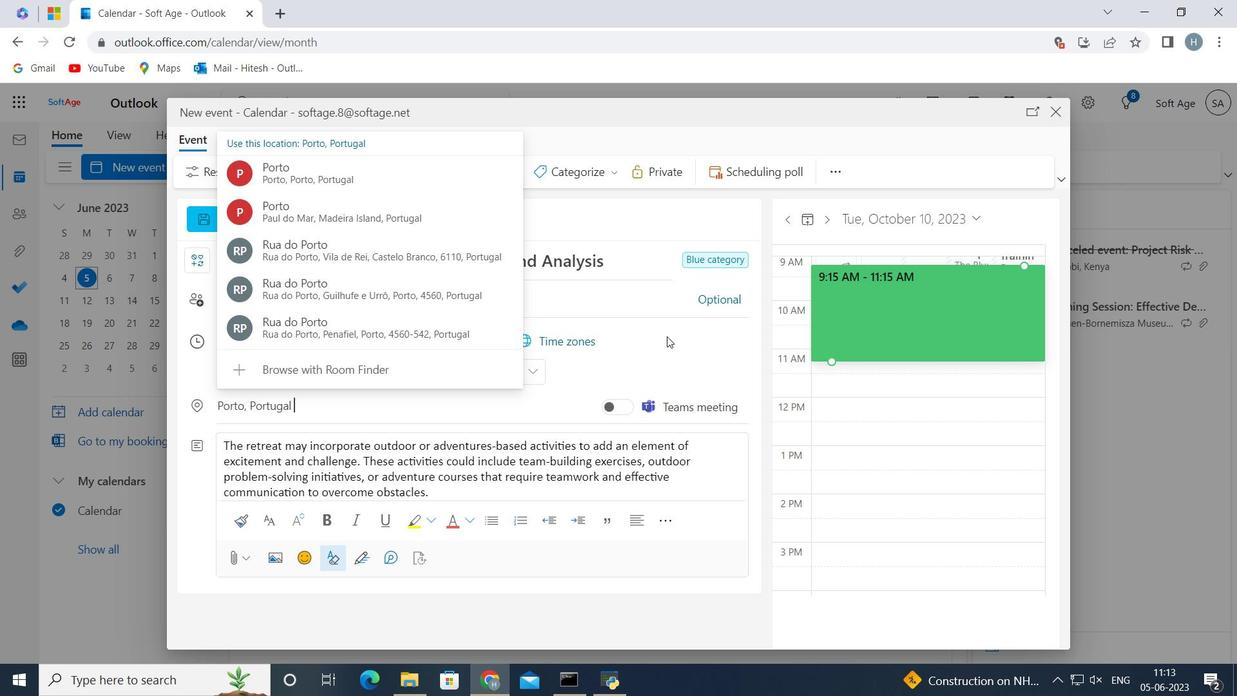 
Action: Mouse moved to (500, 310)
Screenshot: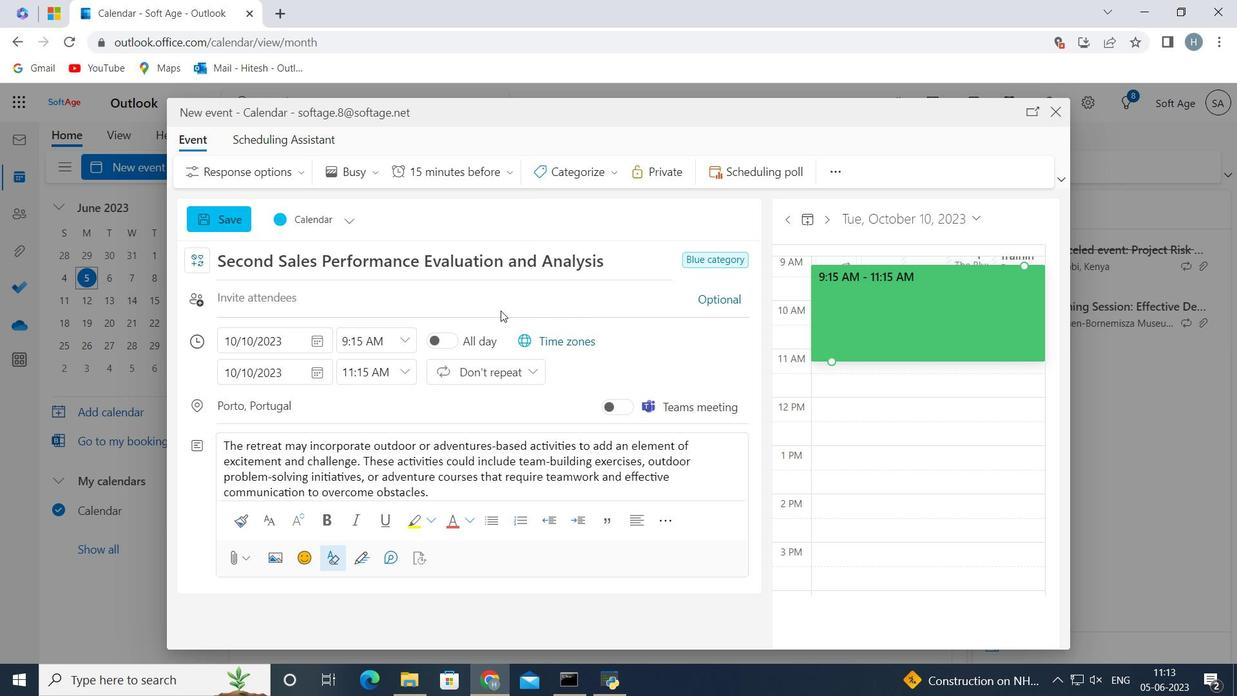 
Action: Mouse pressed left at (500, 310)
Screenshot: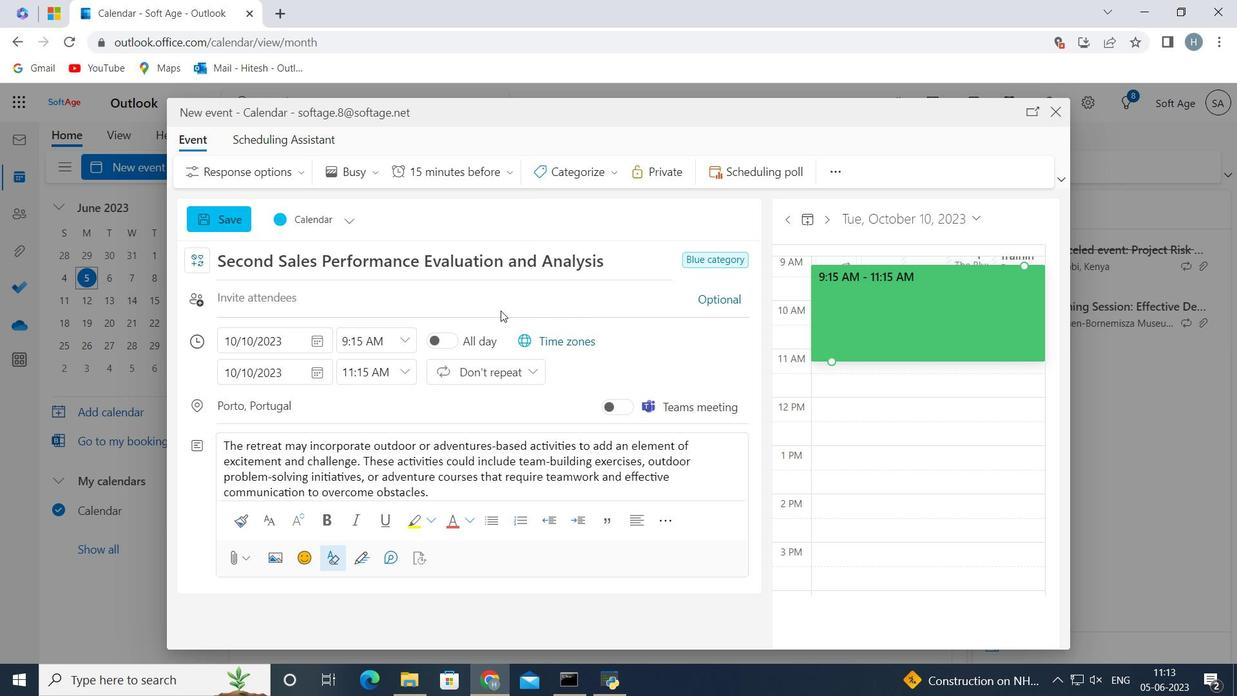 
Action: Key pressed softage.7<Key.shift>@softage.net
Screenshot: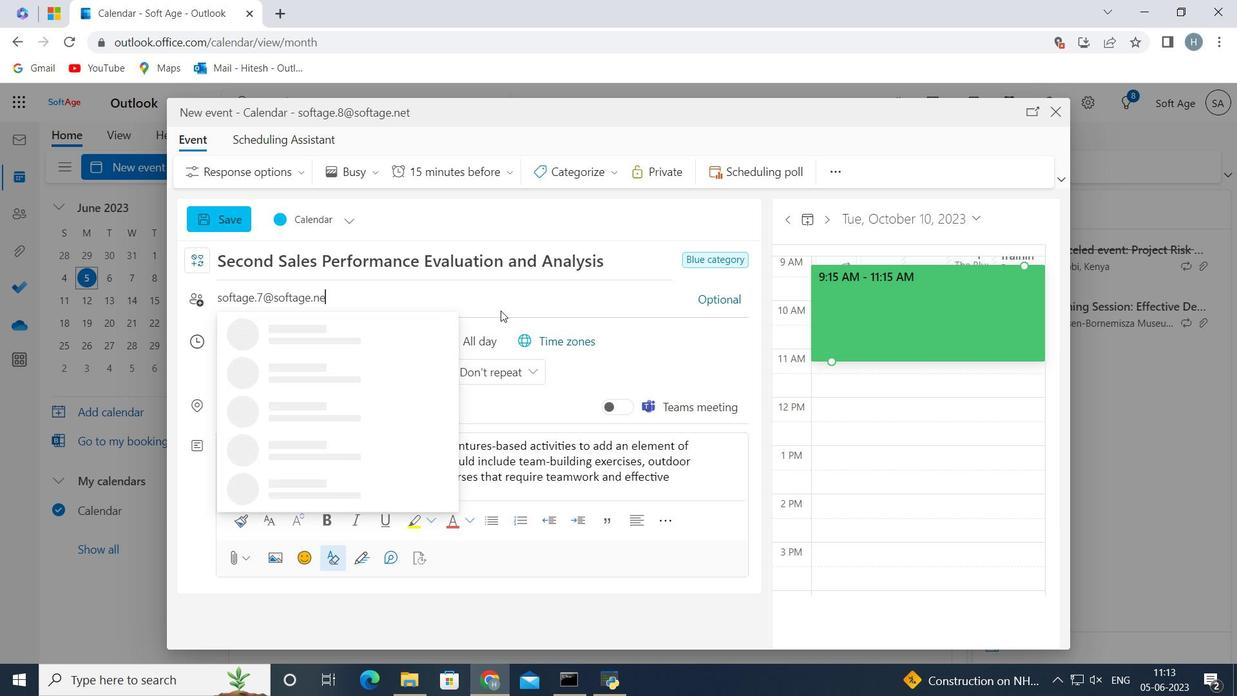 
Action: Mouse moved to (341, 333)
Screenshot: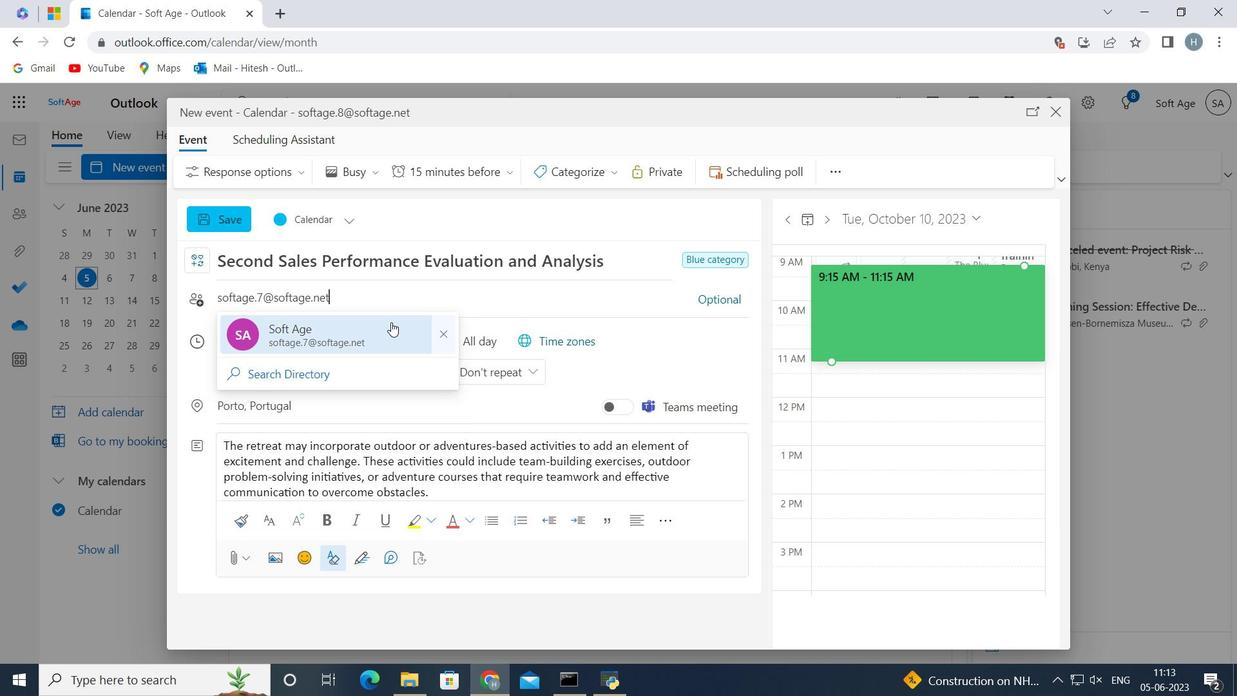 
Action: Mouse pressed left at (341, 333)
Screenshot: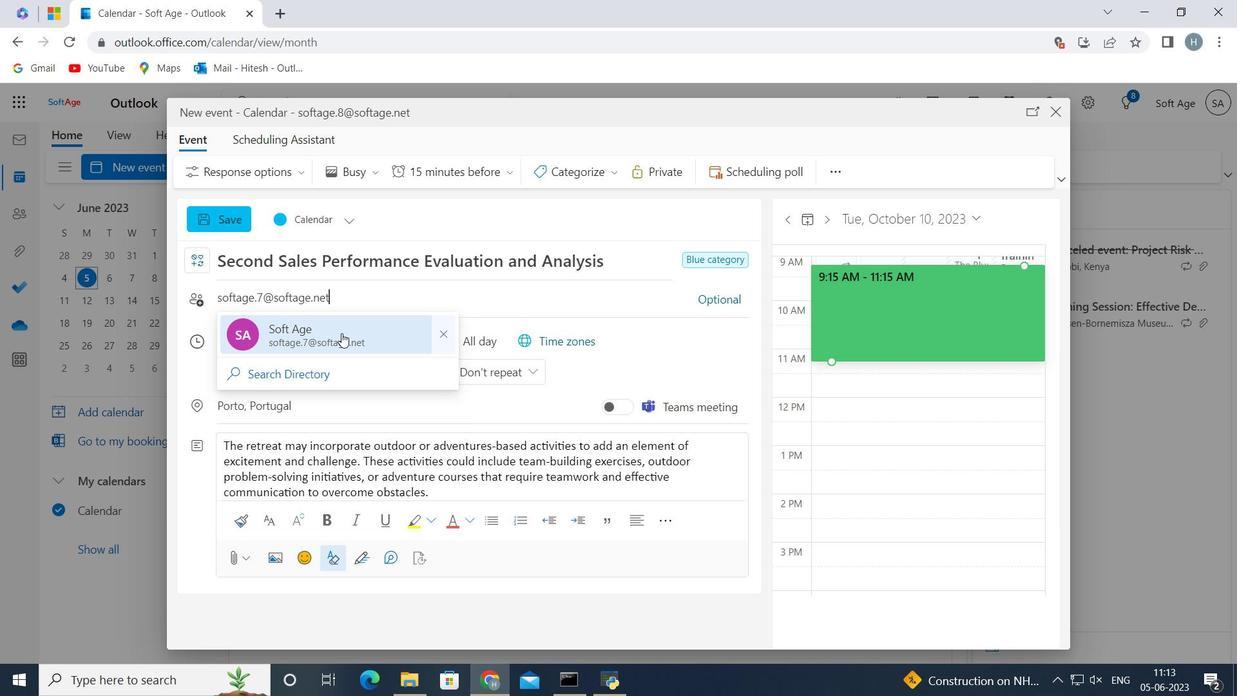 
Action: Mouse moved to (341, 333)
Screenshot: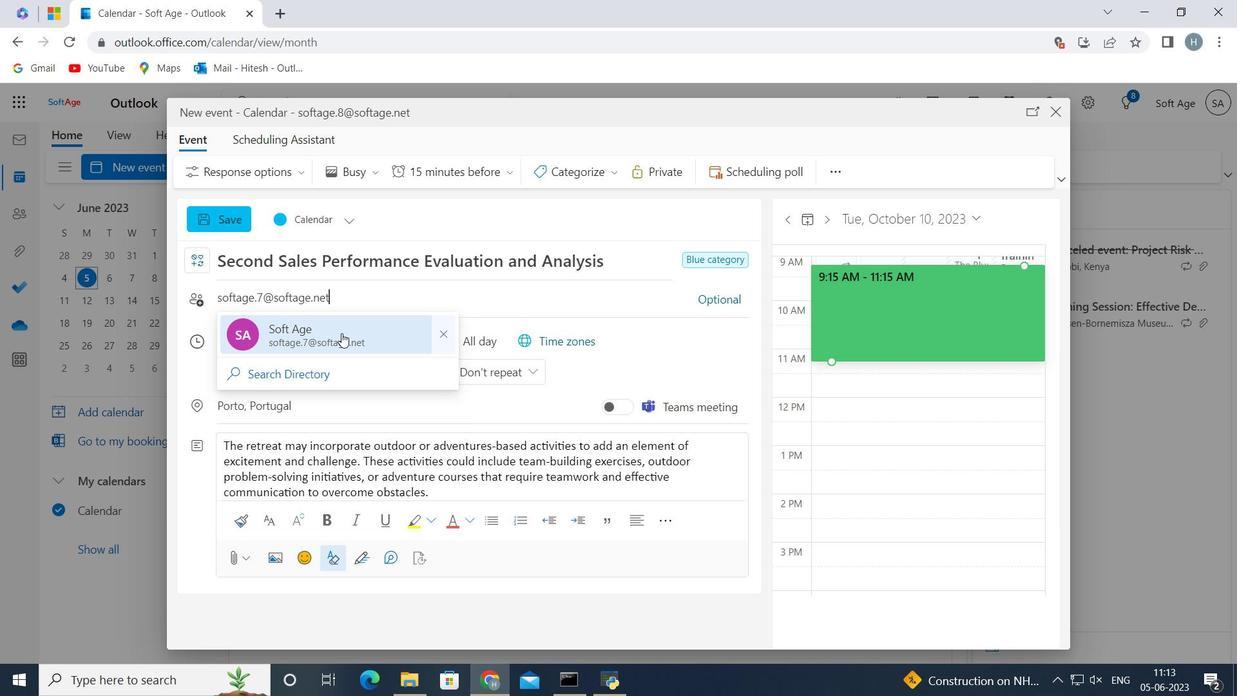 
Action: Key pressed softage.9<Key.shift>@softage.net
Screenshot: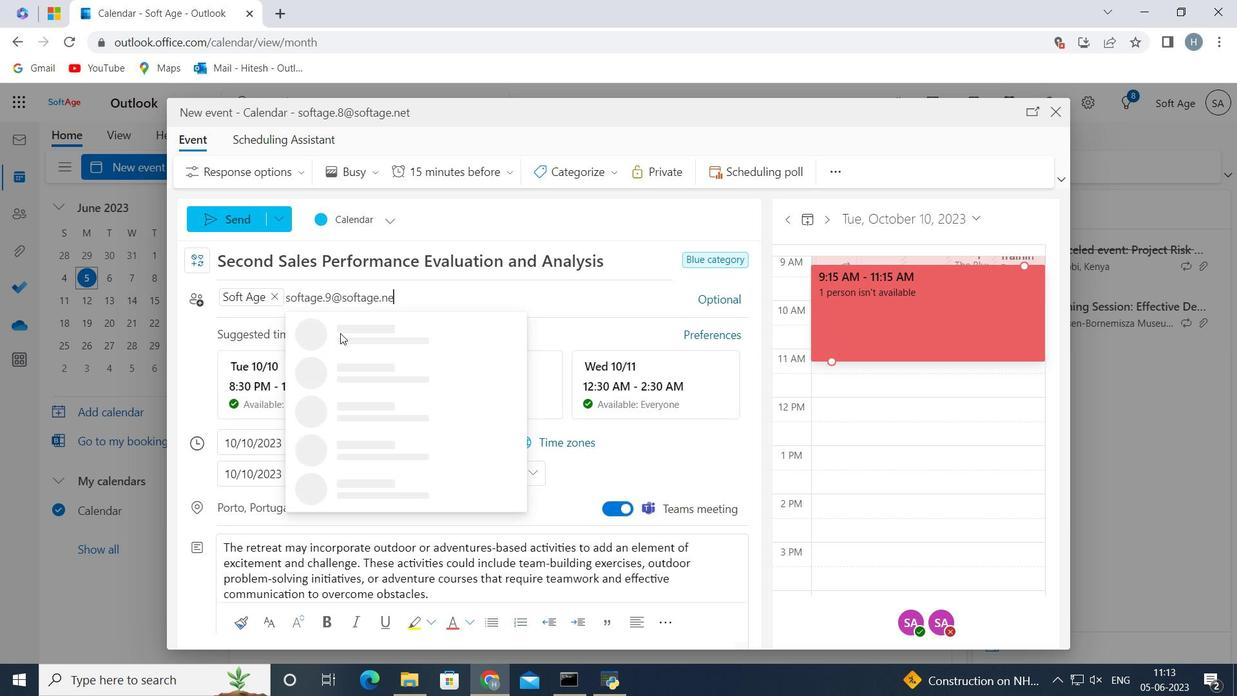 
Action: Mouse pressed left at (341, 333)
Screenshot: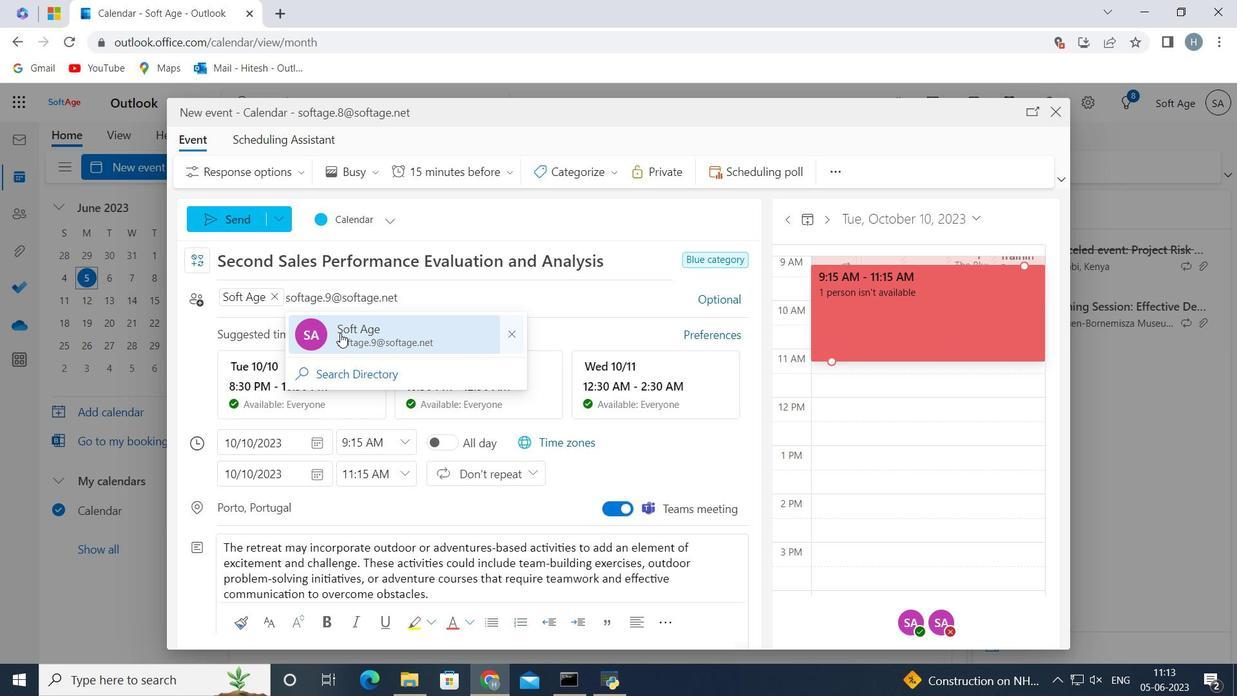 
Action: Mouse moved to (509, 172)
Screenshot: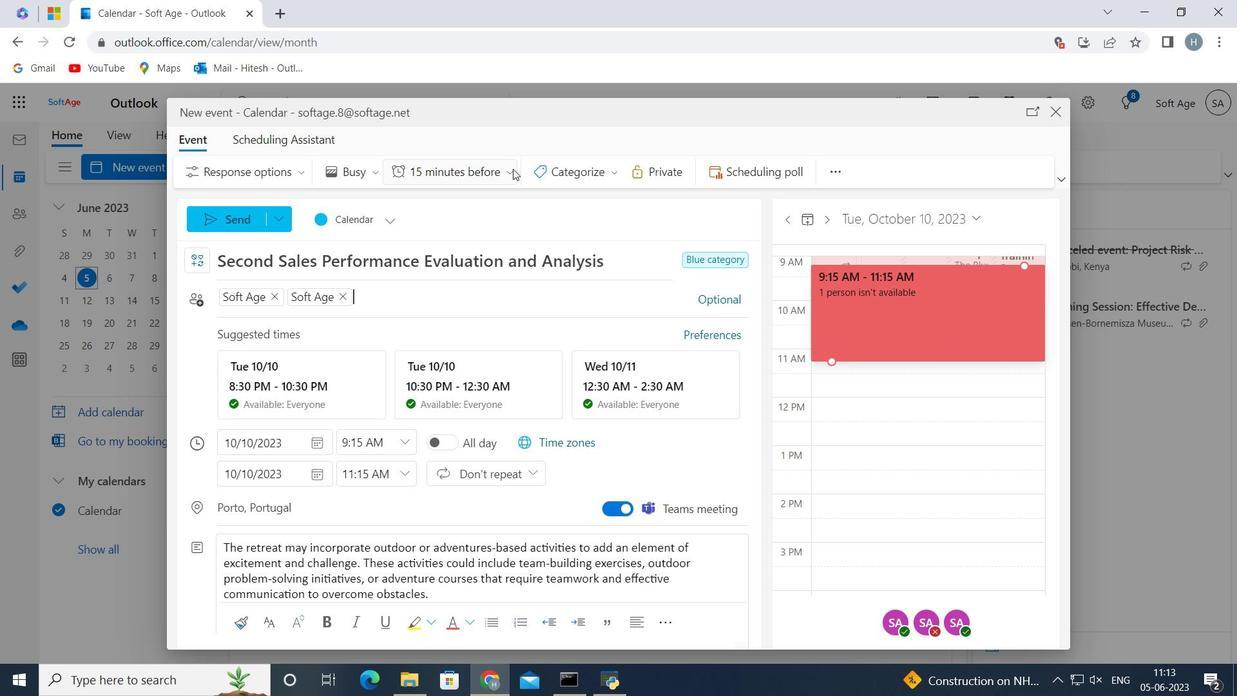 
Action: Mouse pressed left at (509, 172)
Screenshot: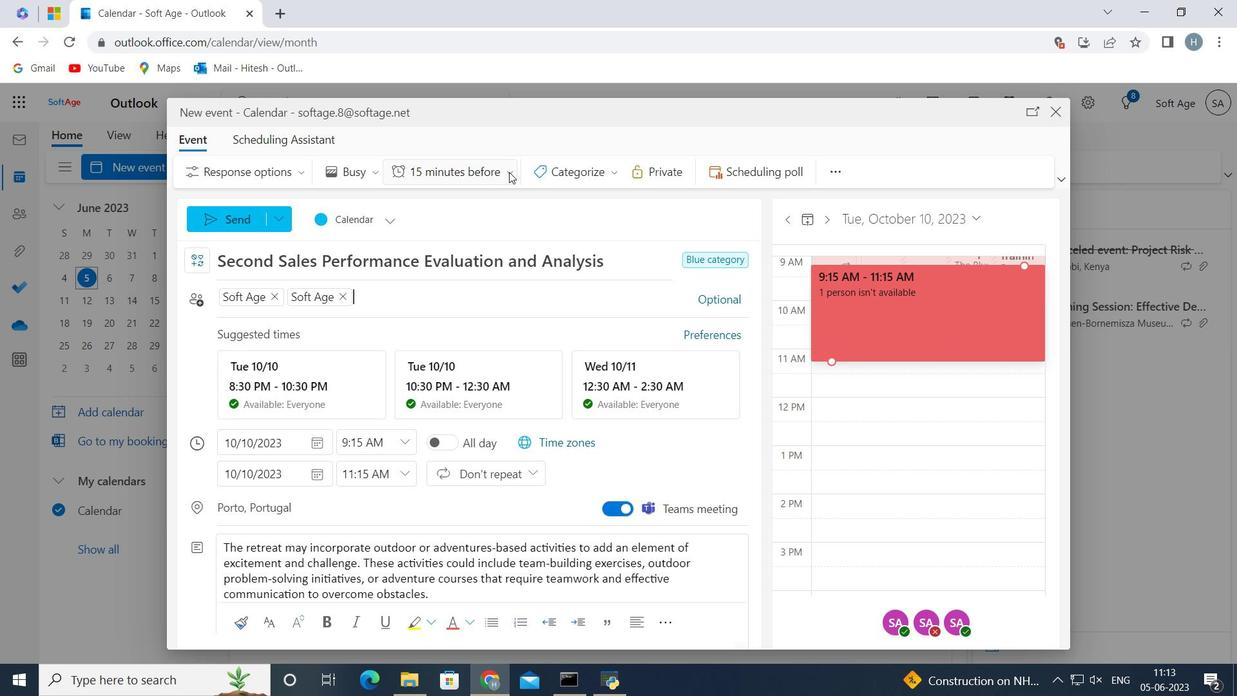 
Action: Mouse moved to (481, 263)
Screenshot: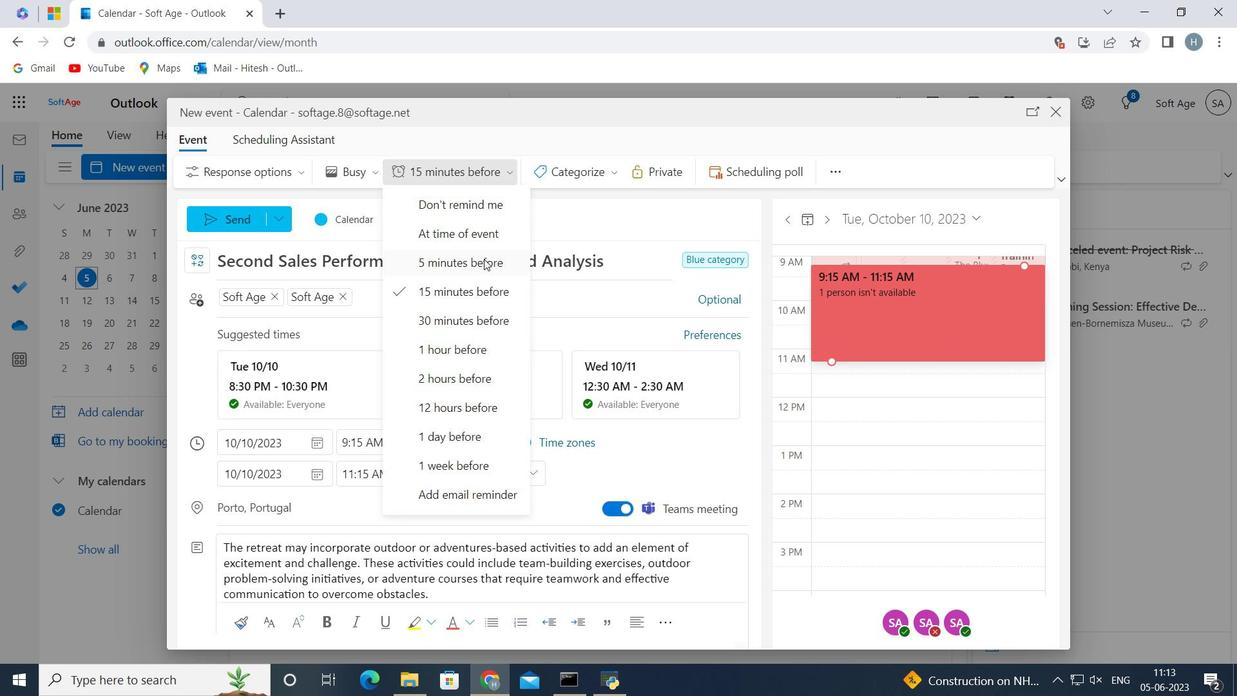 
Action: Mouse pressed left at (481, 263)
Screenshot: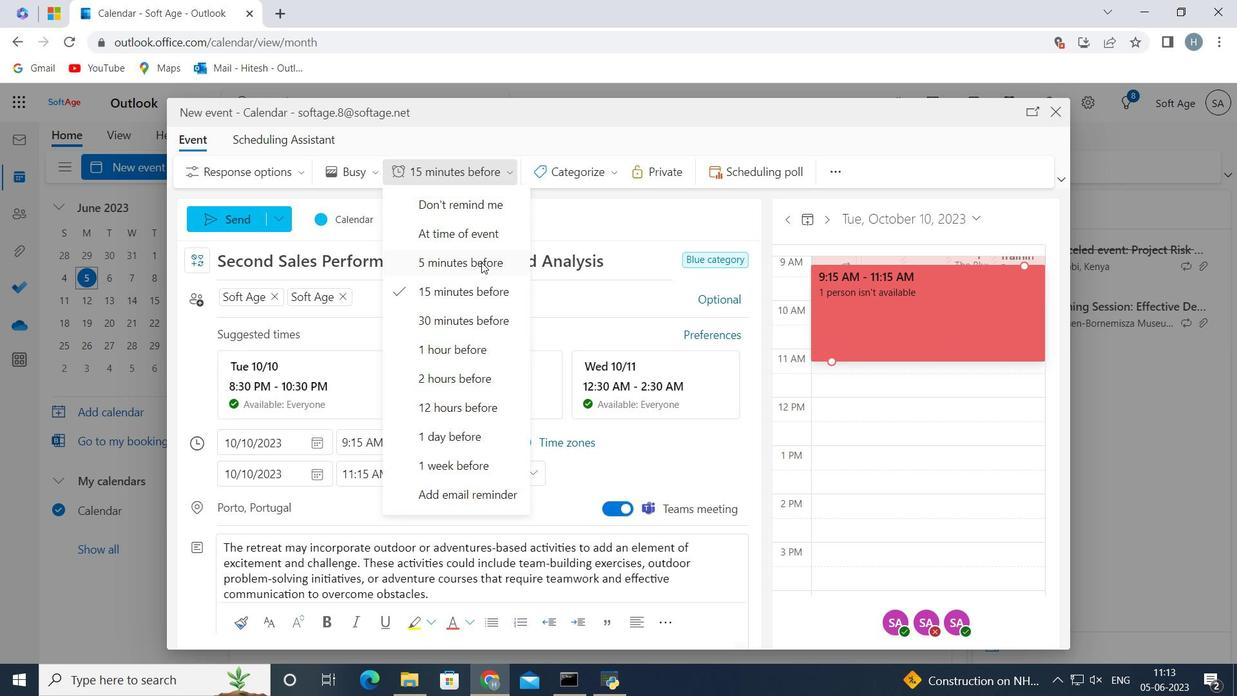 
Action: Mouse moved to (221, 218)
Screenshot: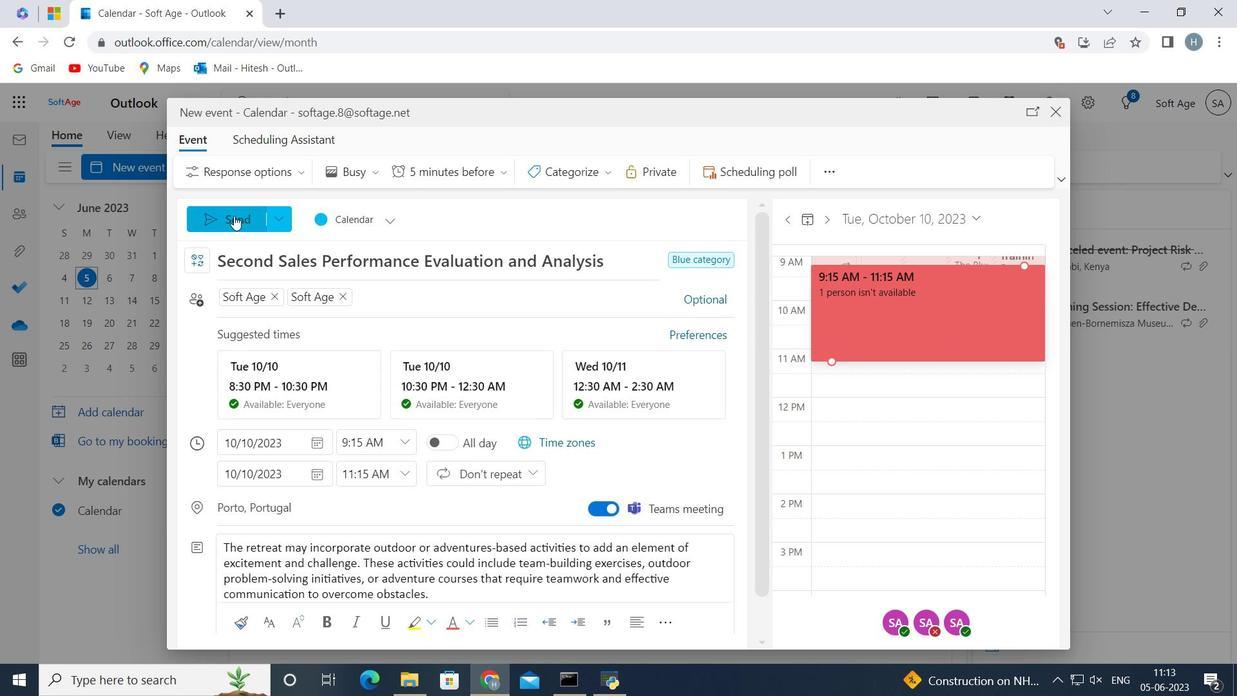 
Action: Mouse pressed left at (221, 218)
Screenshot: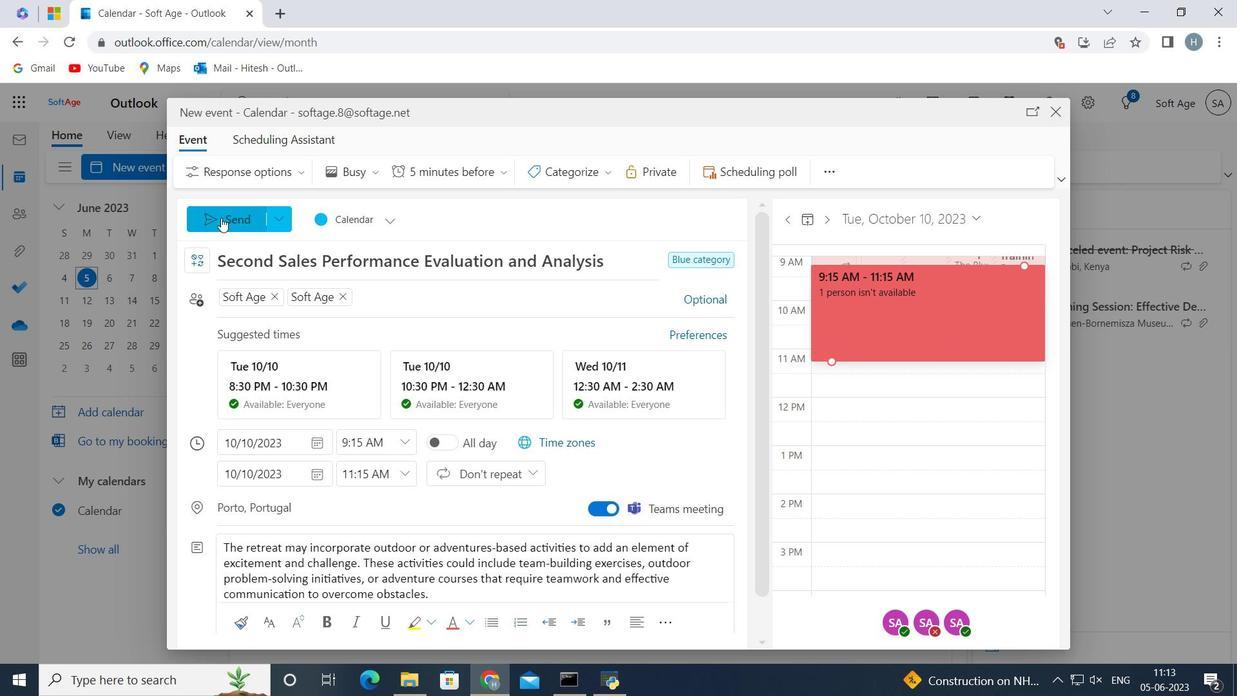 
Action: Mouse moved to (527, 379)
Screenshot: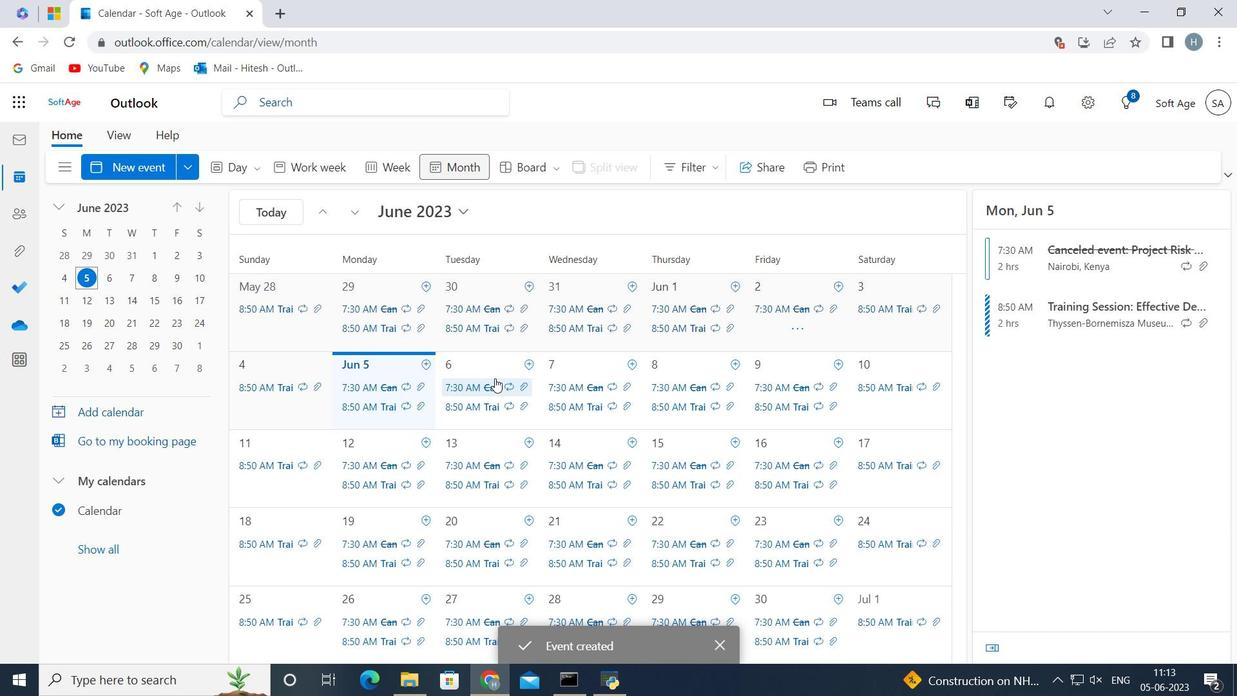 
